 Task: Create a due date automation trigger when advanced on, on the monday of the week a card is due add content with a description not containing resume at 11:00 AM.
Action: Mouse moved to (964, 276)
Screenshot: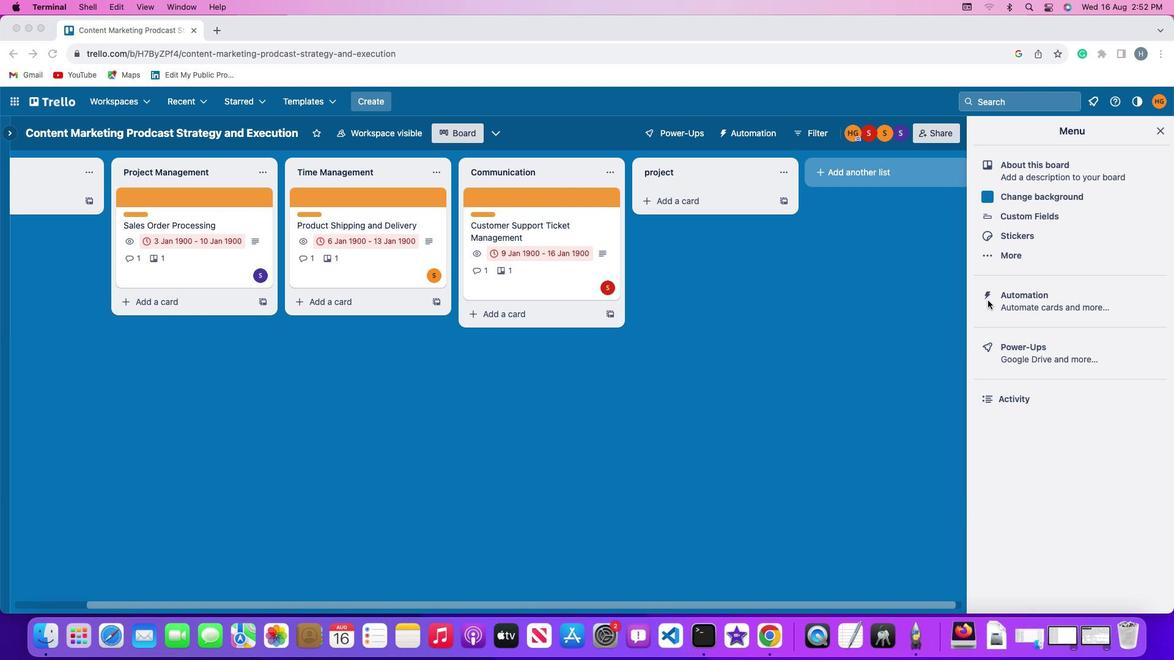 
Action: Mouse pressed left at (964, 276)
Screenshot: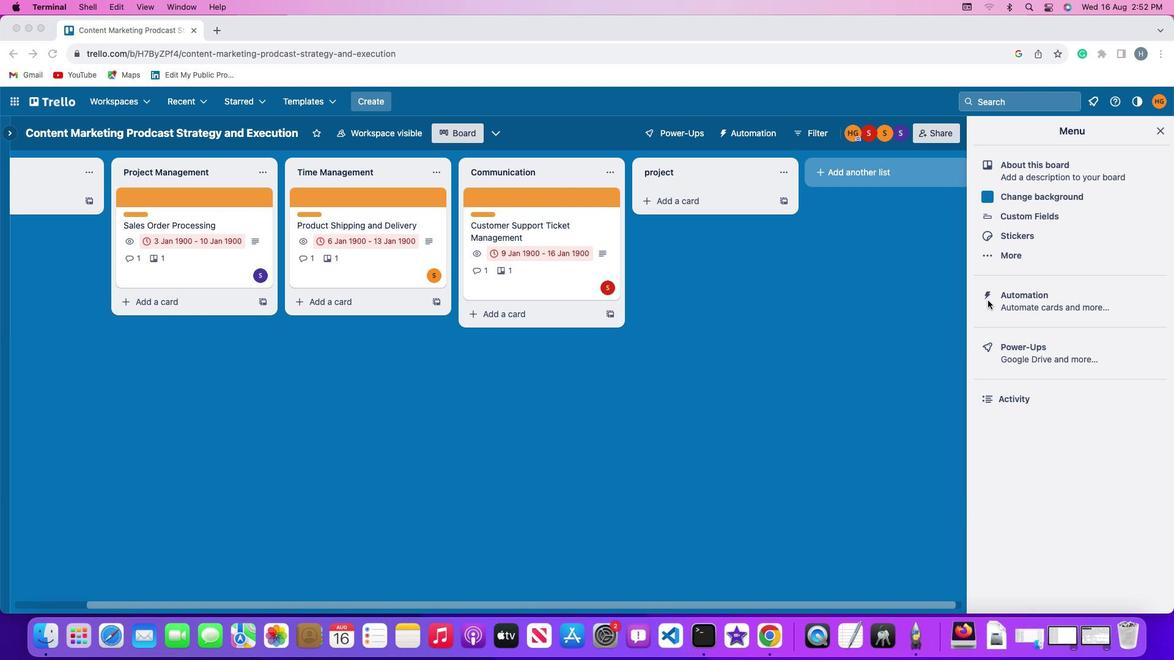 
Action: Mouse moved to (964, 276)
Screenshot: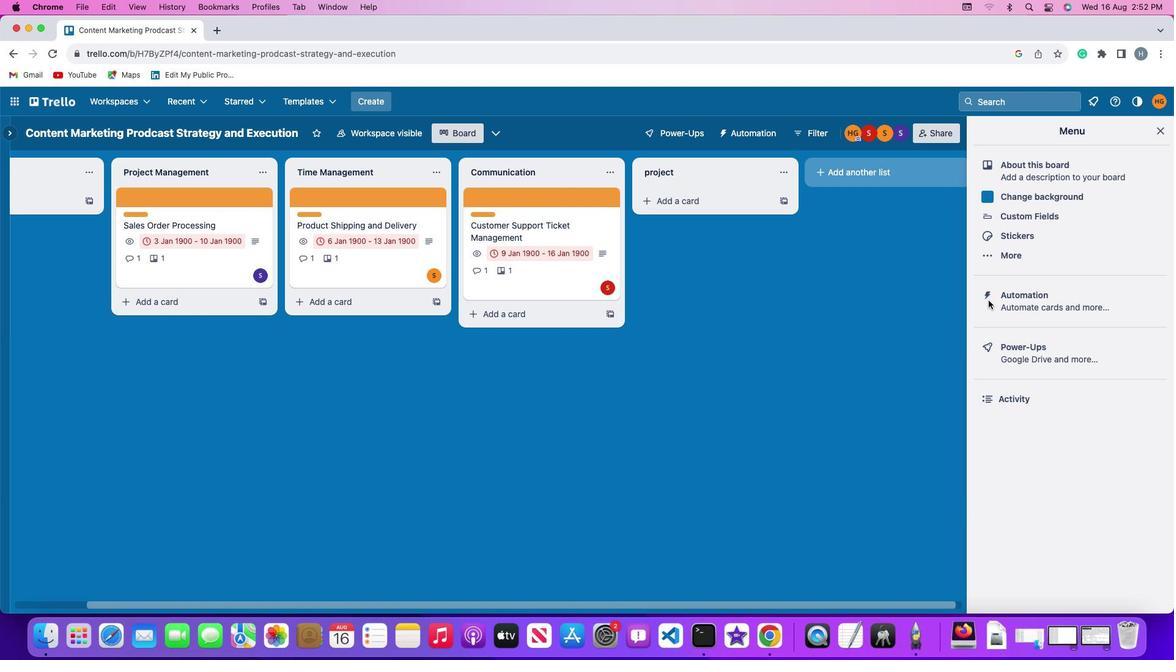 
Action: Mouse pressed left at (964, 276)
Screenshot: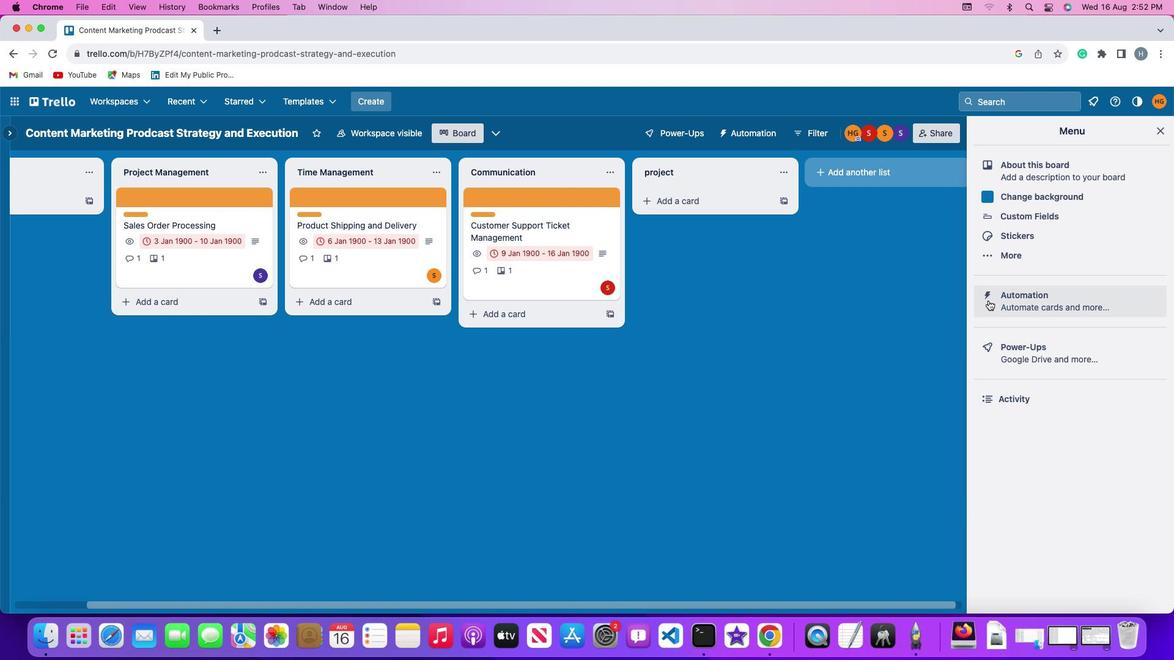 
Action: Mouse moved to (63, 266)
Screenshot: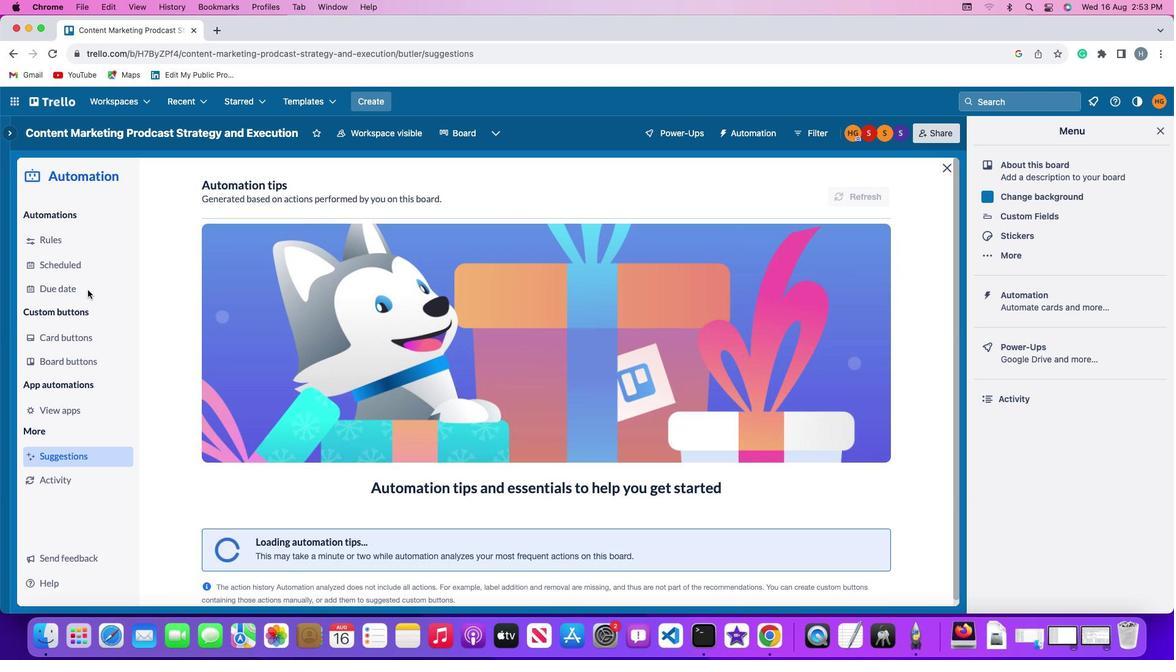 
Action: Mouse pressed left at (63, 266)
Screenshot: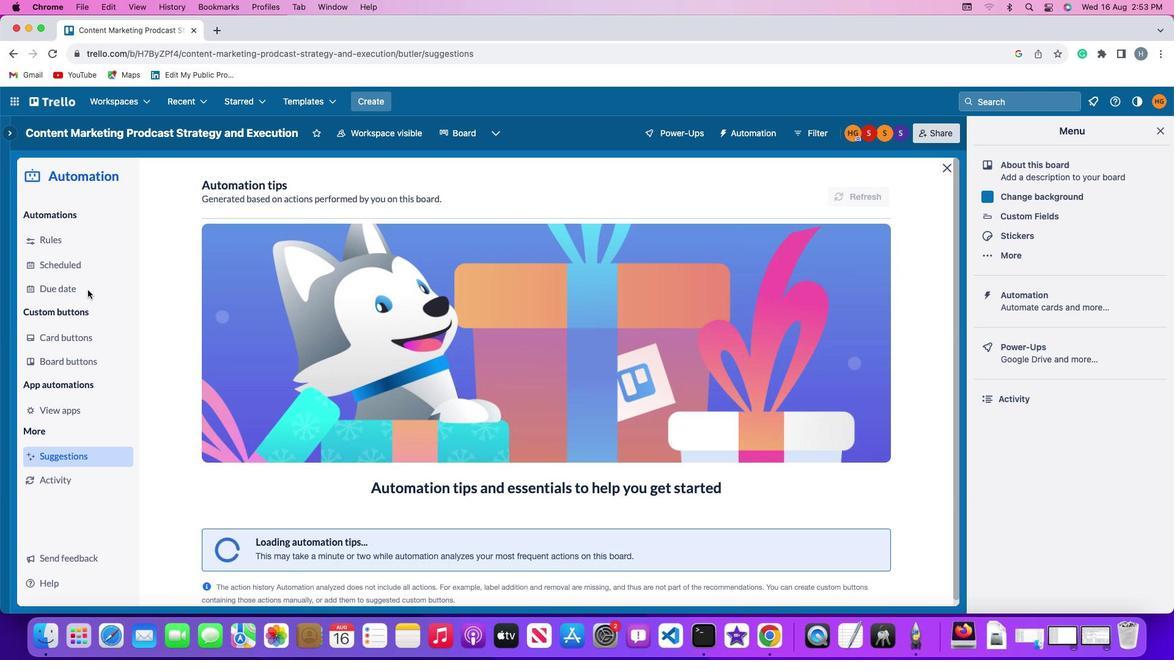 
Action: Mouse moved to (773, 163)
Screenshot: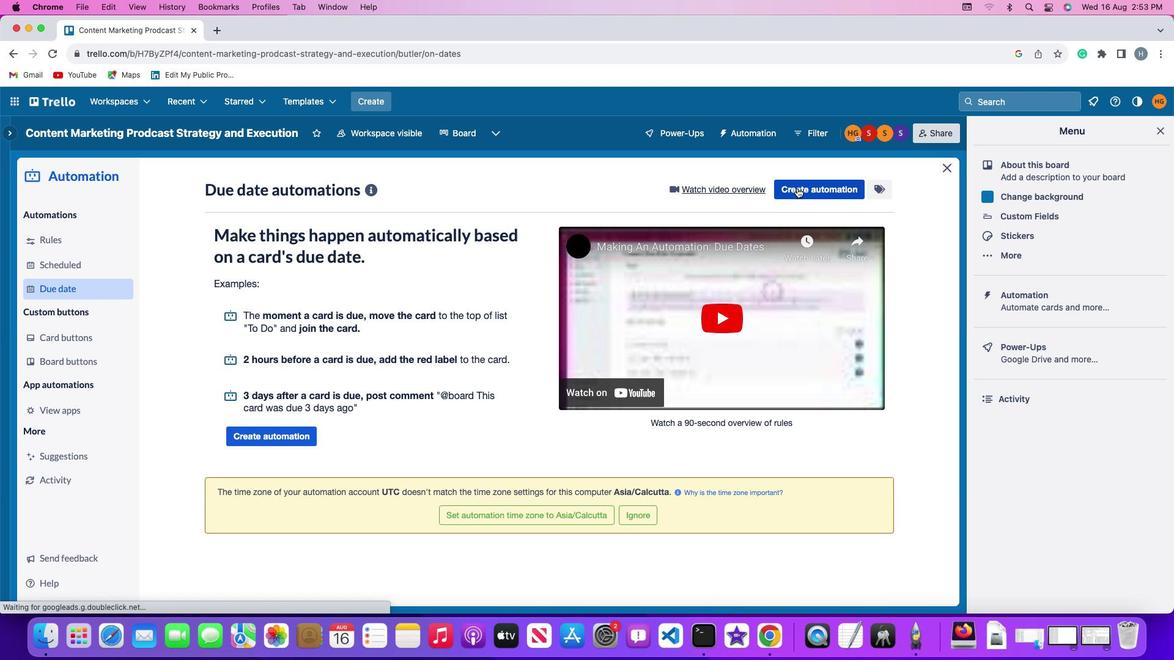 
Action: Mouse pressed left at (773, 163)
Screenshot: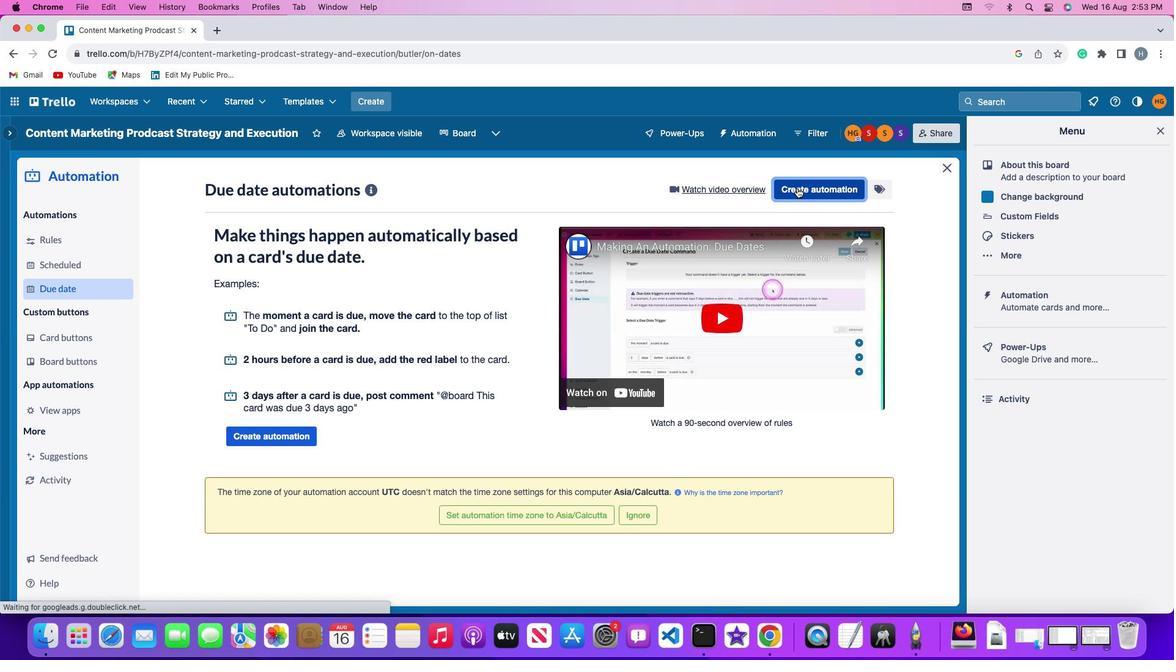 
Action: Mouse moved to (253, 280)
Screenshot: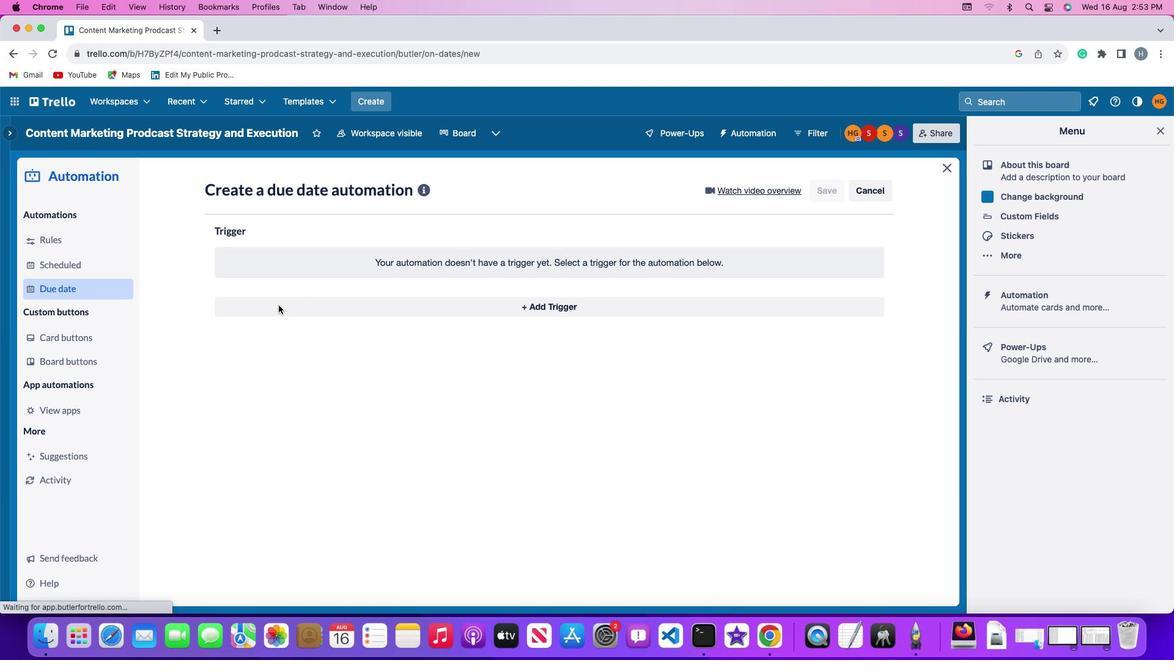 
Action: Mouse pressed left at (253, 280)
Screenshot: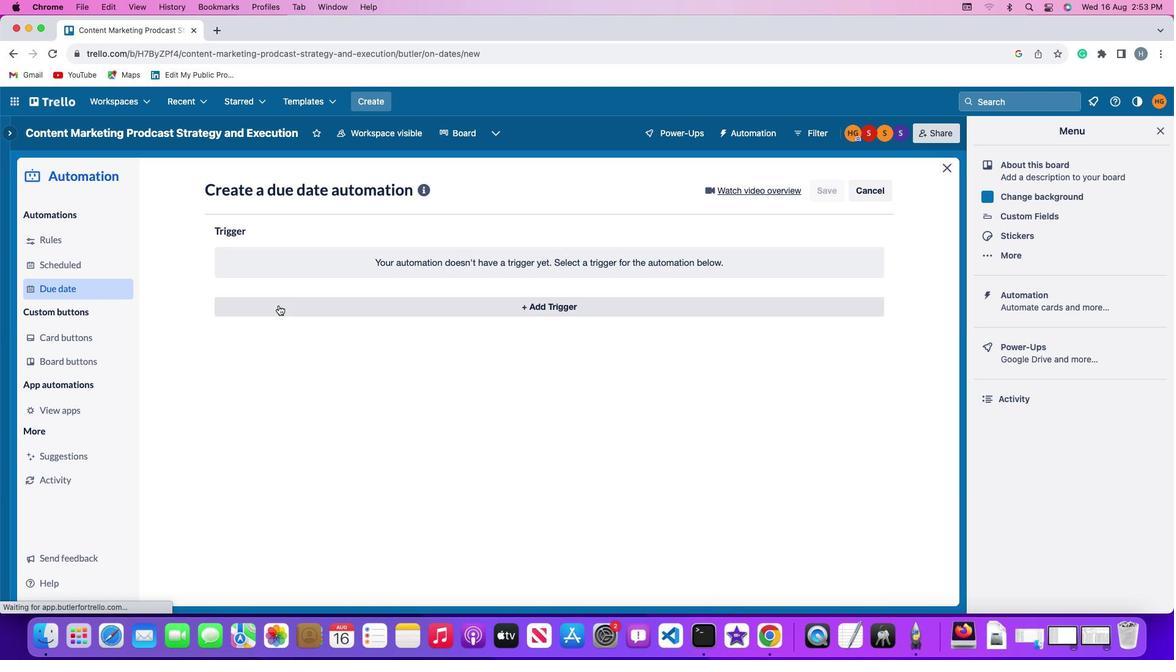 
Action: Mouse moved to (241, 508)
Screenshot: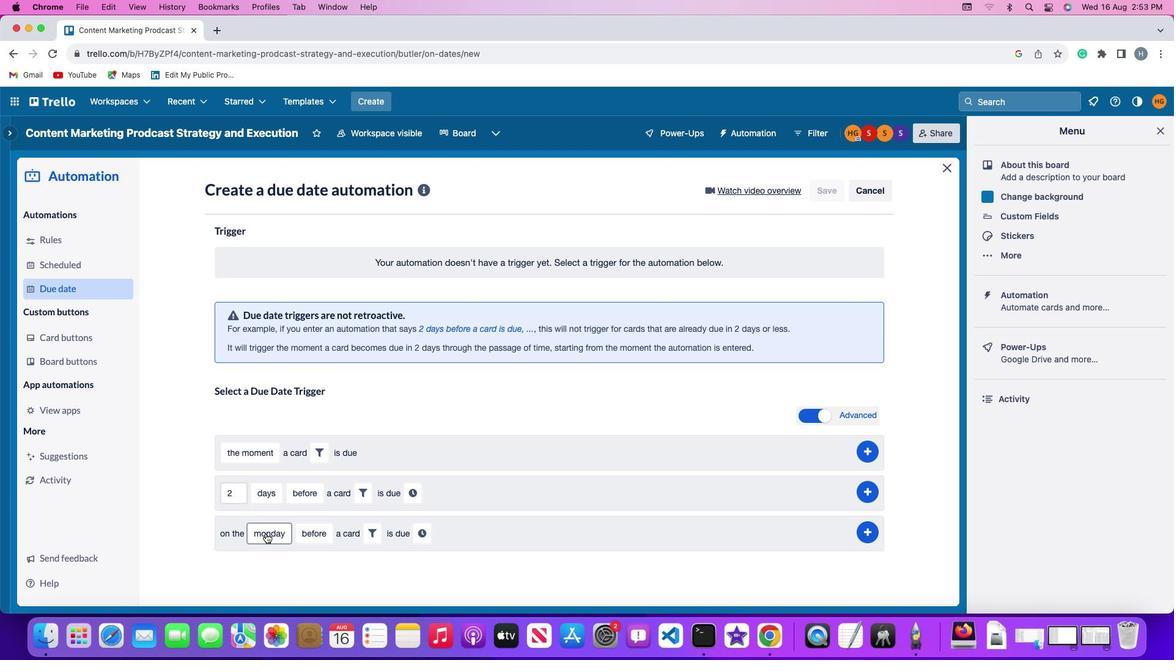 
Action: Mouse pressed left at (241, 508)
Screenshot: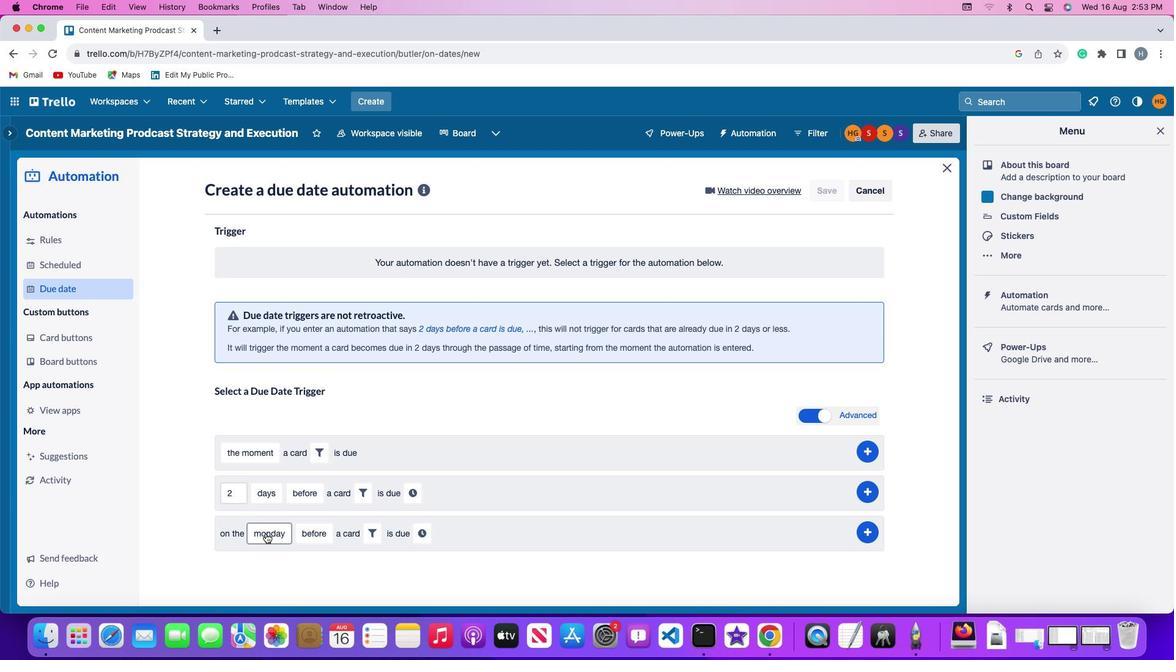 
Action: Mouse moved to (264, 345)
Screenshot: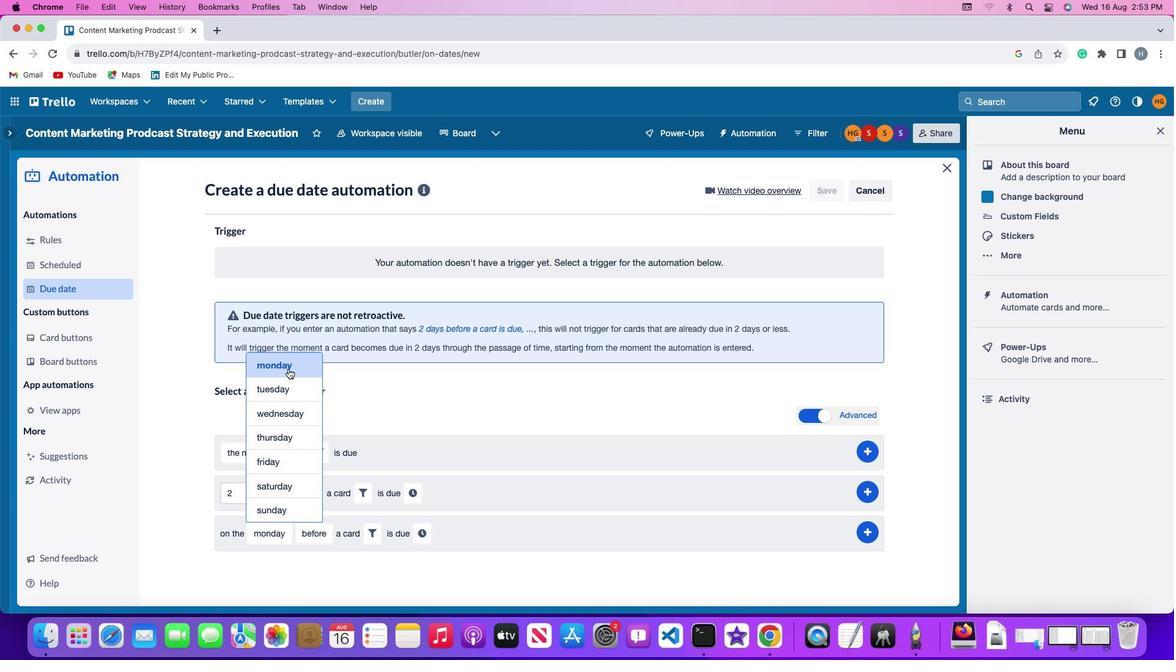 
Action: Mouse pressed left at (264, 345)
Screenshot: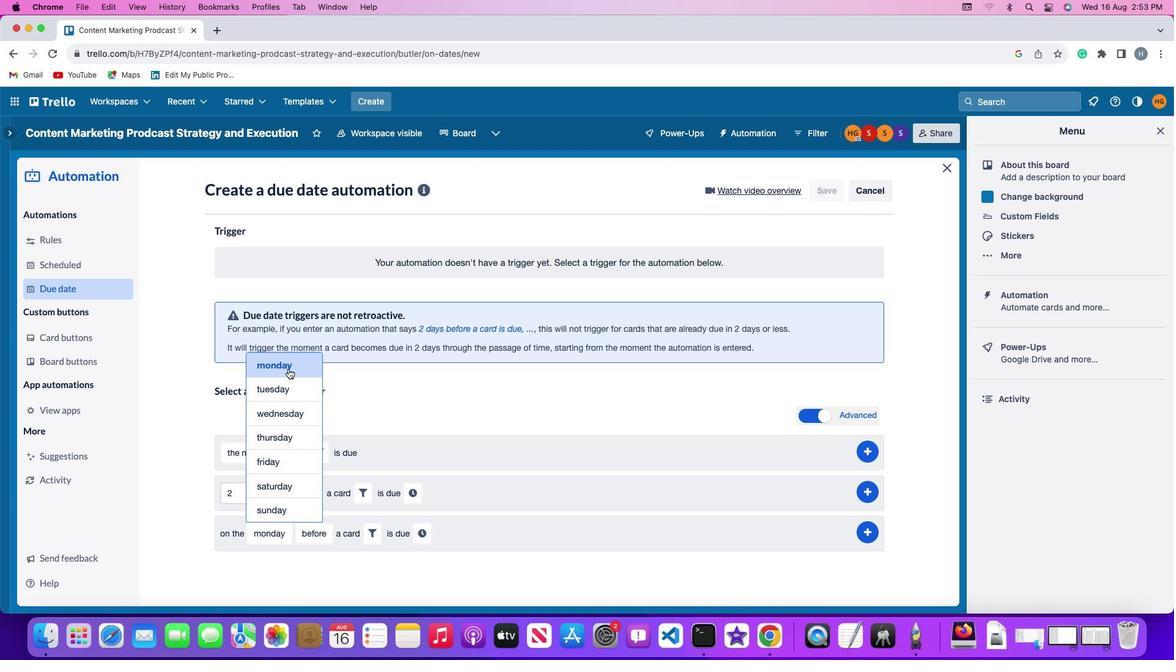 
Action: Mouse moved to (287, 506)
Screenshot: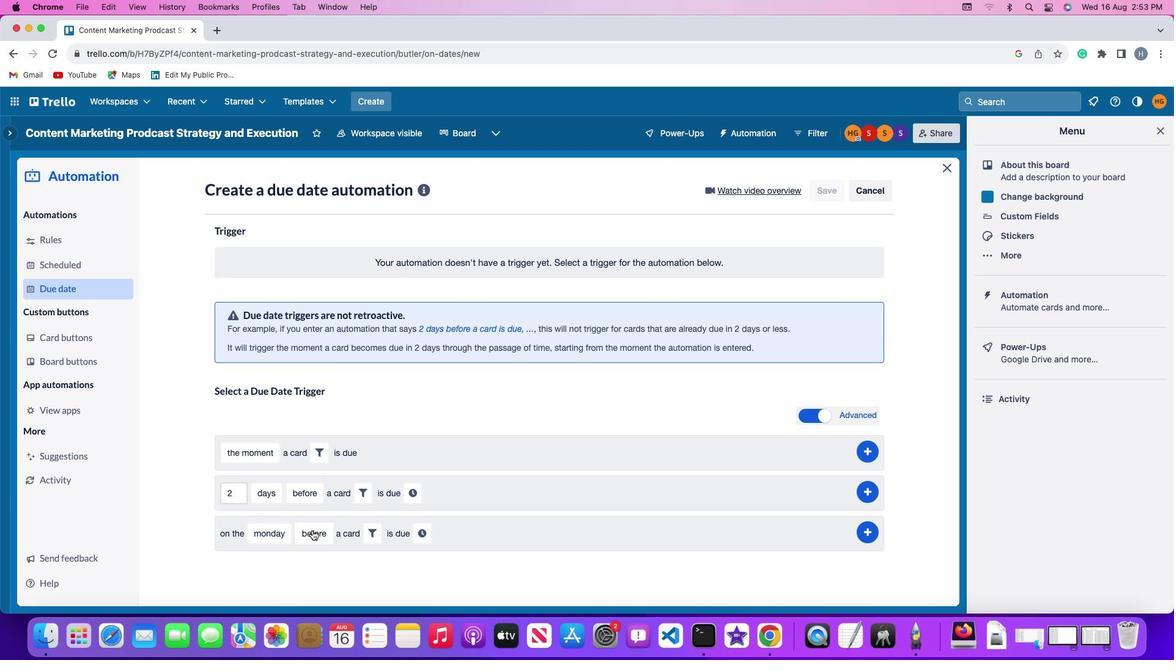 
Action: Mouse pressed left at (287, 506)
Screenshot: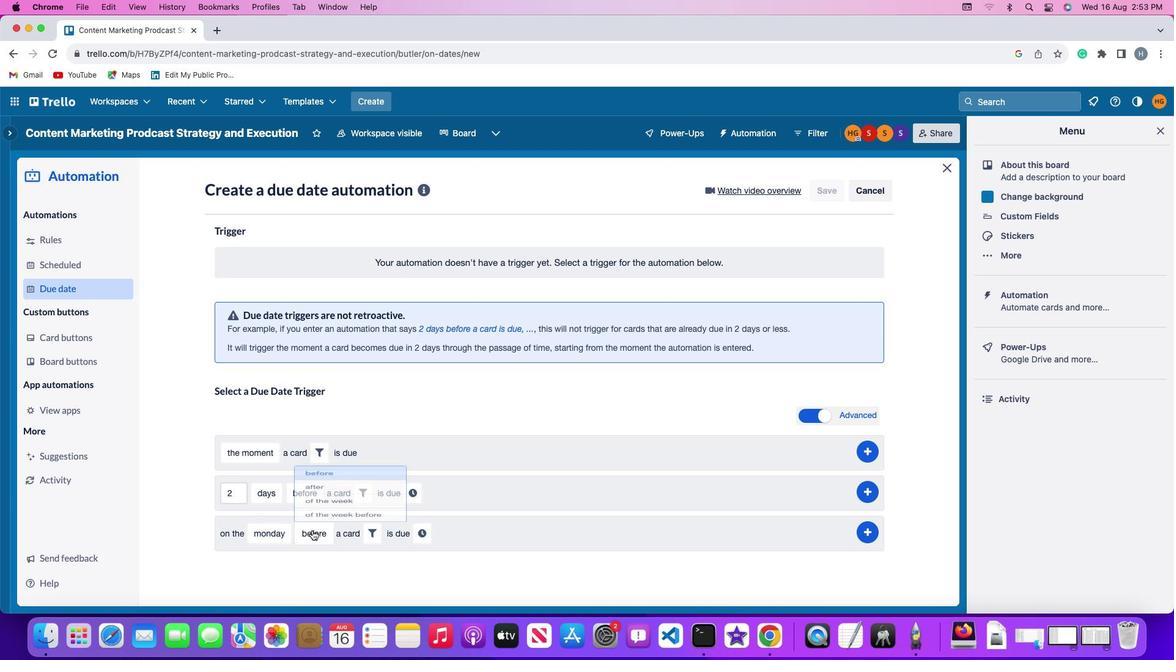 
Action: Mouse moved to (307, 457)
Screenshot: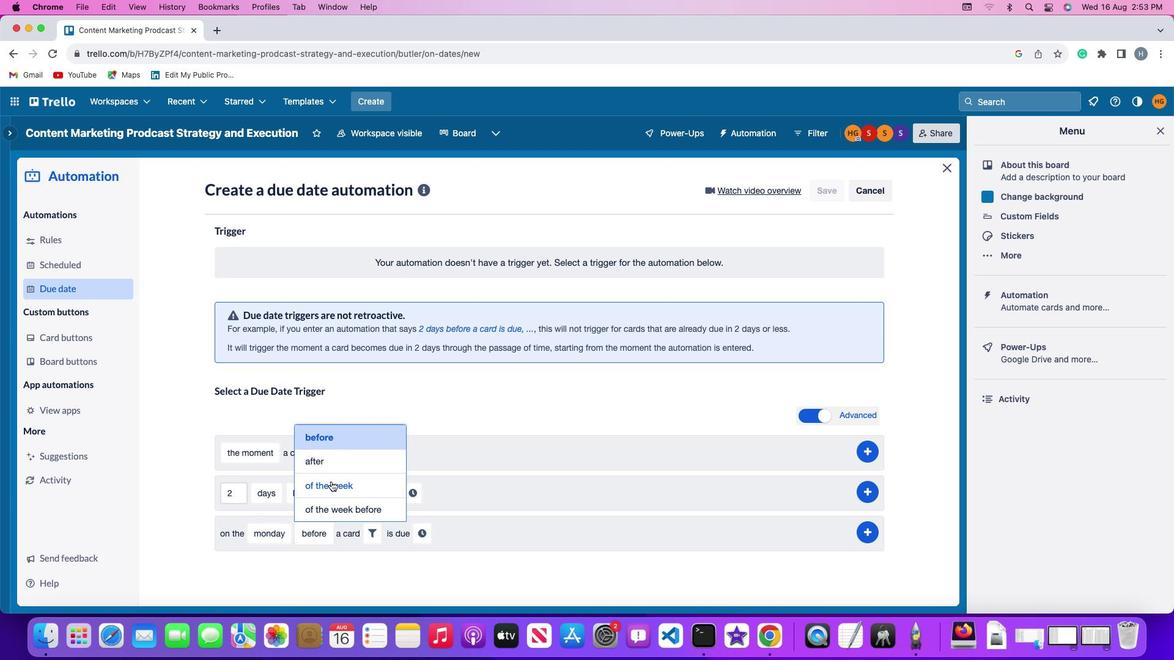 
Action: Mouse pressed left at (307, 457)
Screenshot: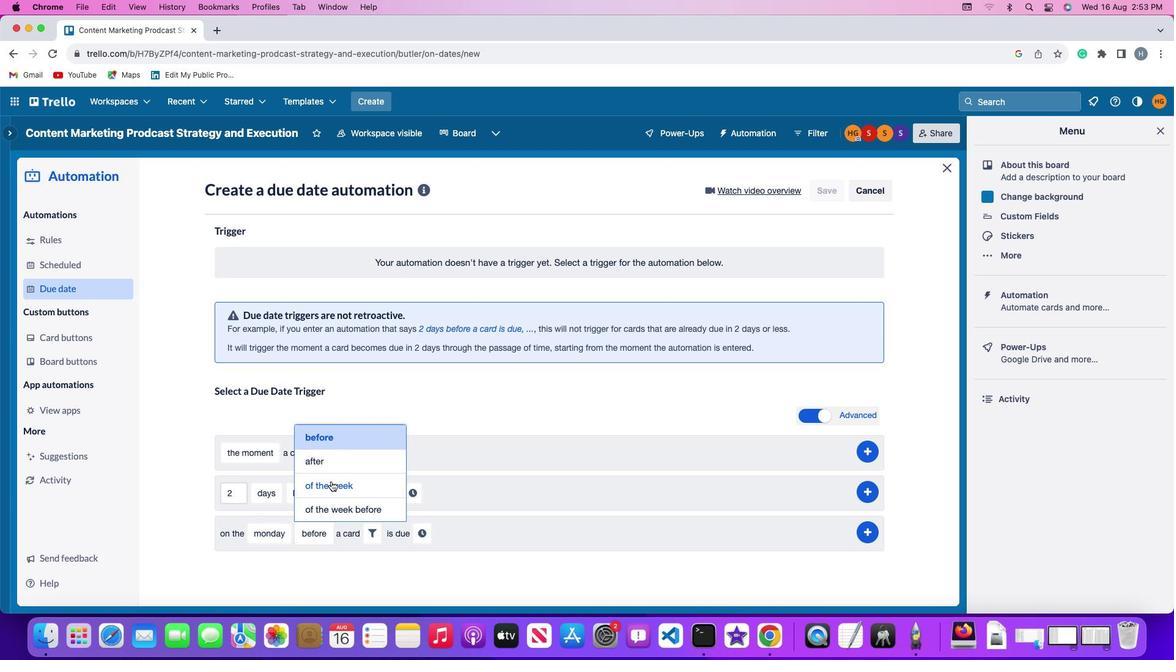 
Action: Mouse moved to (376, 504)
Screenshot: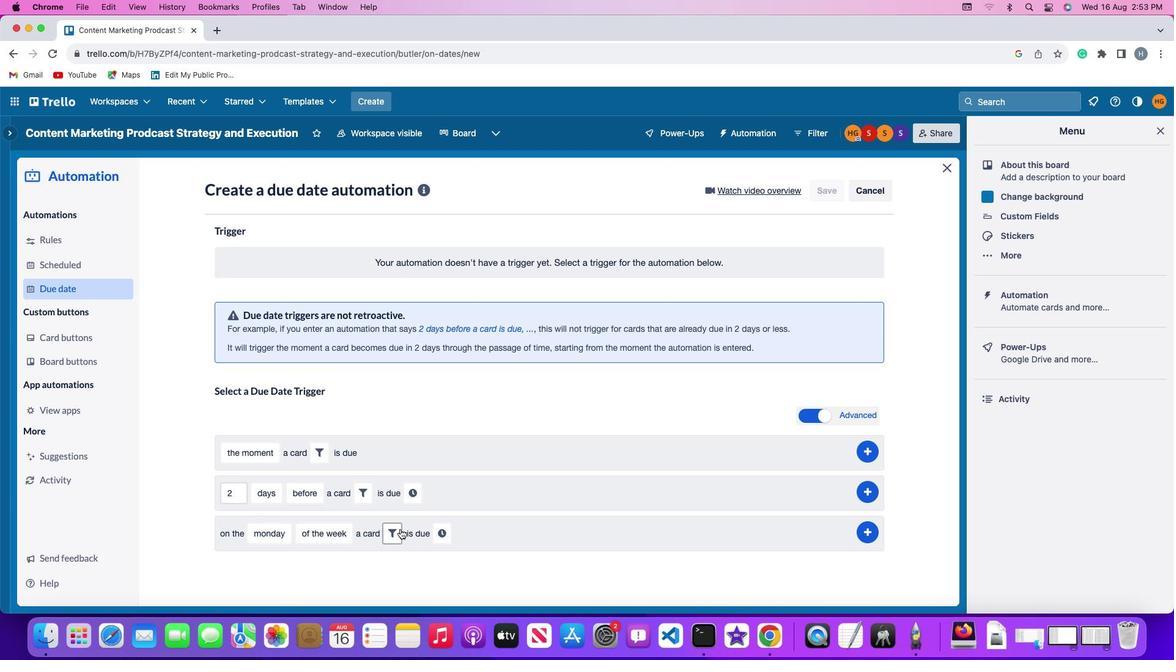 
Action: Mouse pressed left at (376, 504)
Screenshot: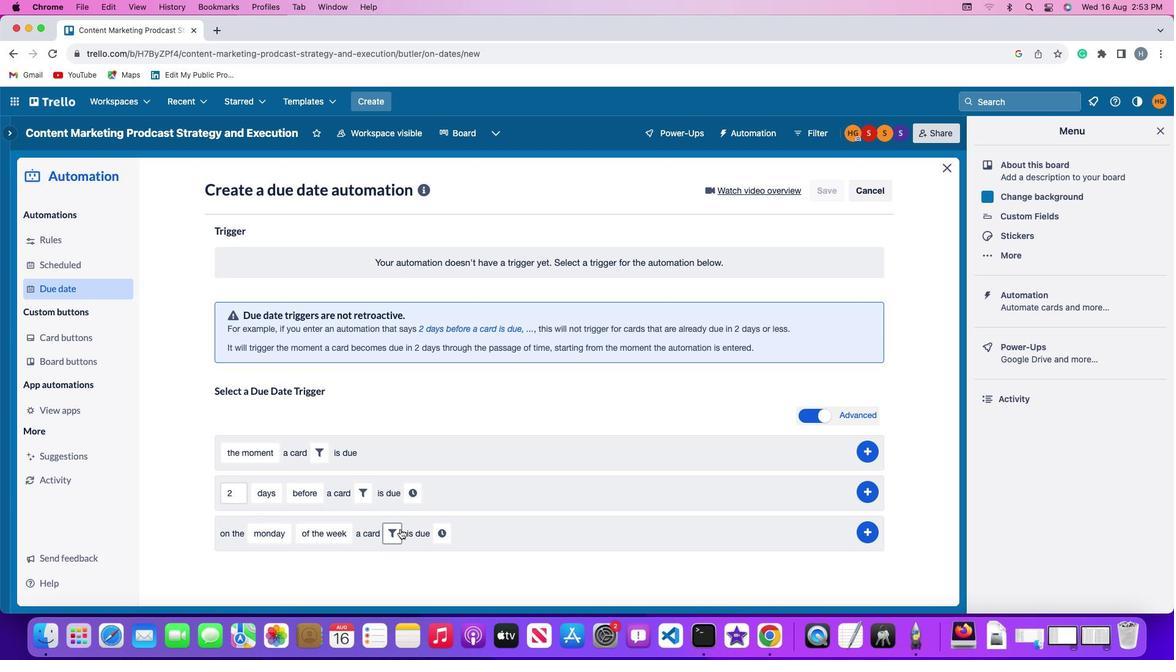 
Action: Mouse moved to (525, 548)
Screenshot: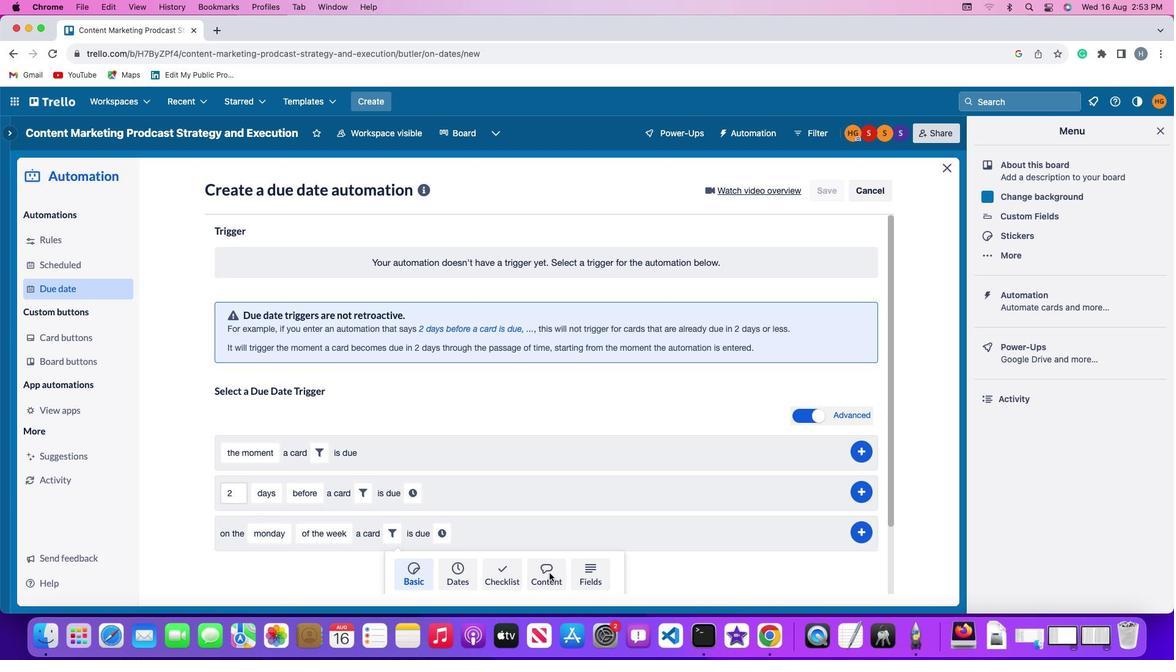
Action: Mouse pressed left at (525, 548)
Screenshot: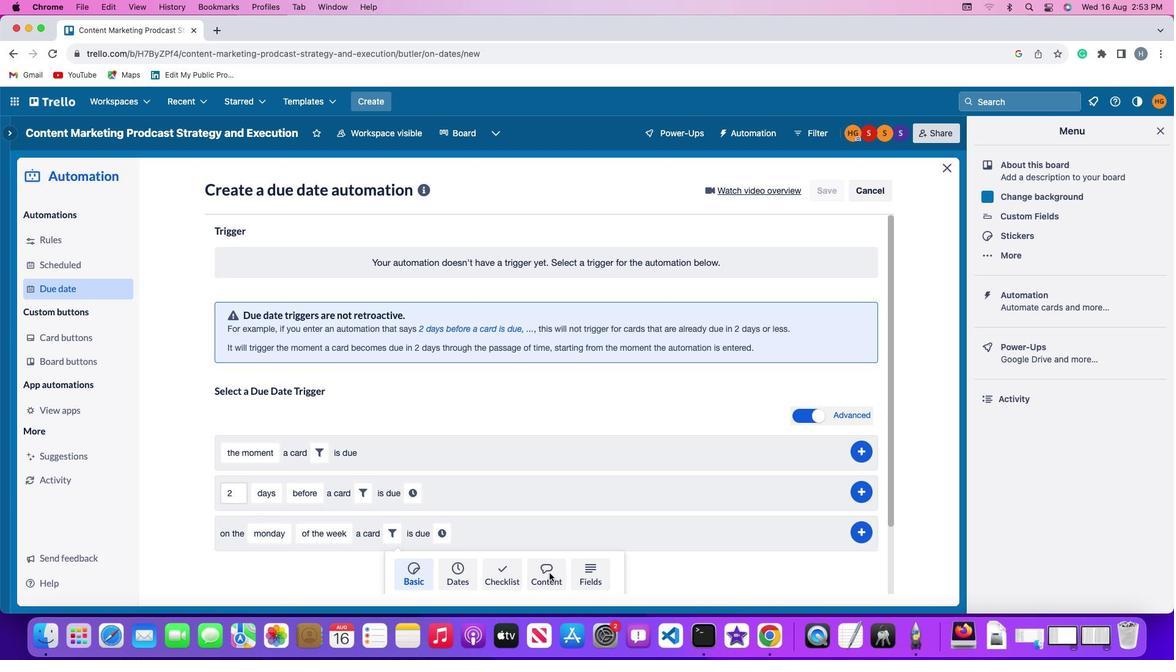 
Action: Mouse moved to (327, 540)
Screenshot: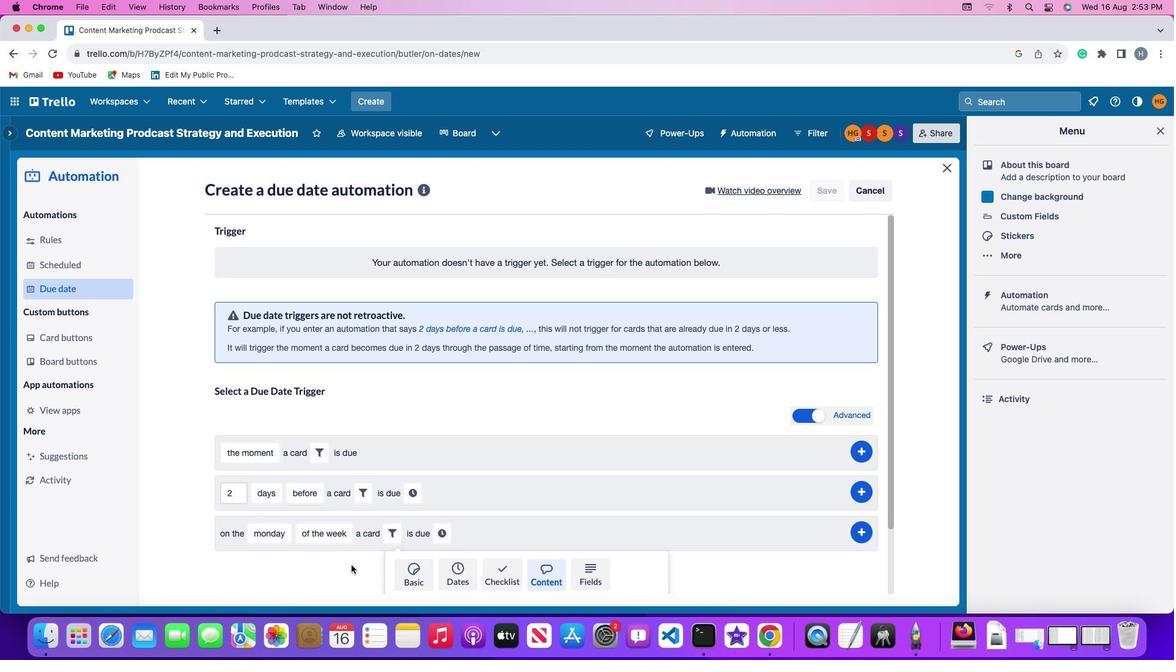 
Action: Mouse scrolled (327, 540) with delta (-23, -24)
Screenshot: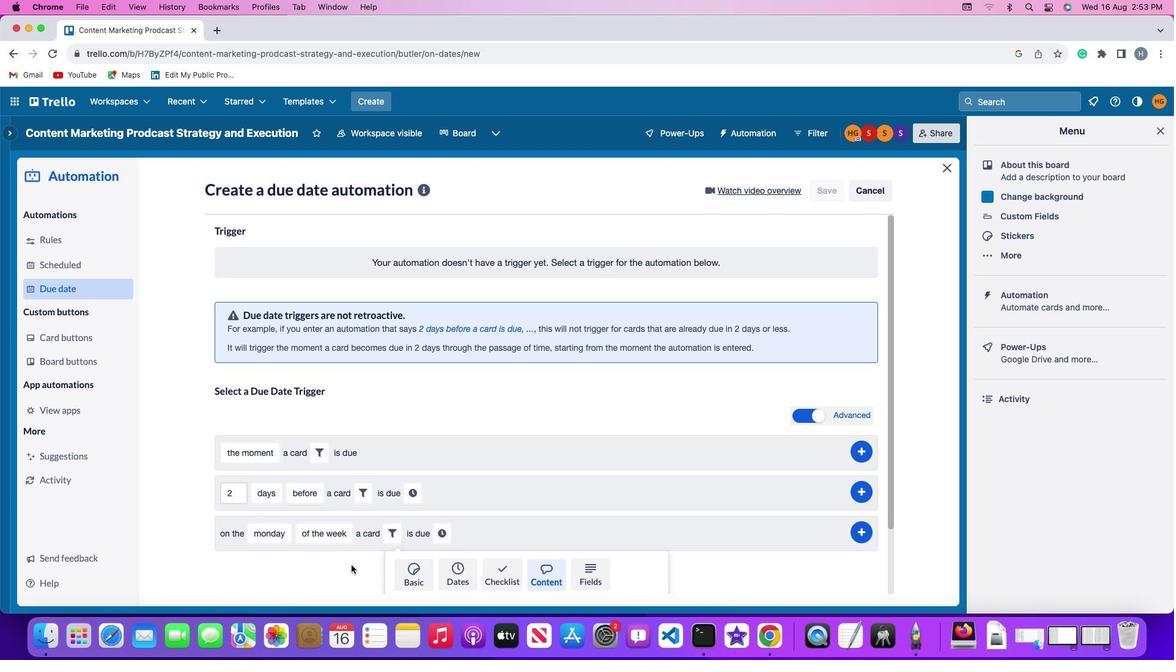 
Action: Mouse moved to (327, 540)
Screenshot: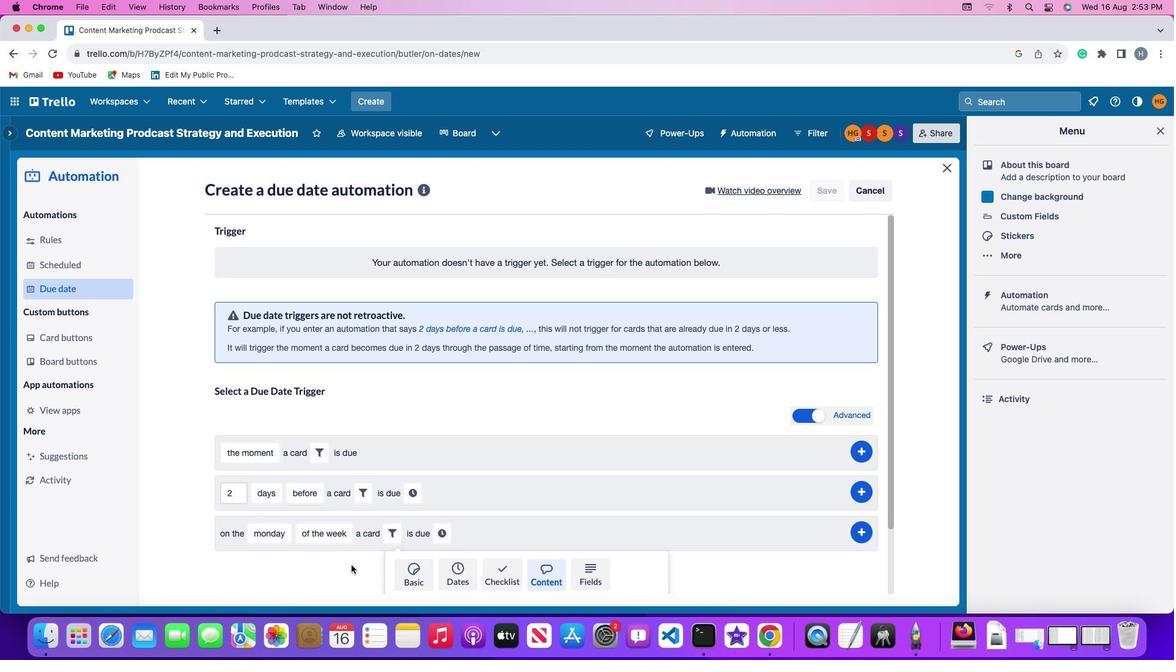 
Action: Mouse scrolled (327, 540) with delta (-23, -24)
Screenshot: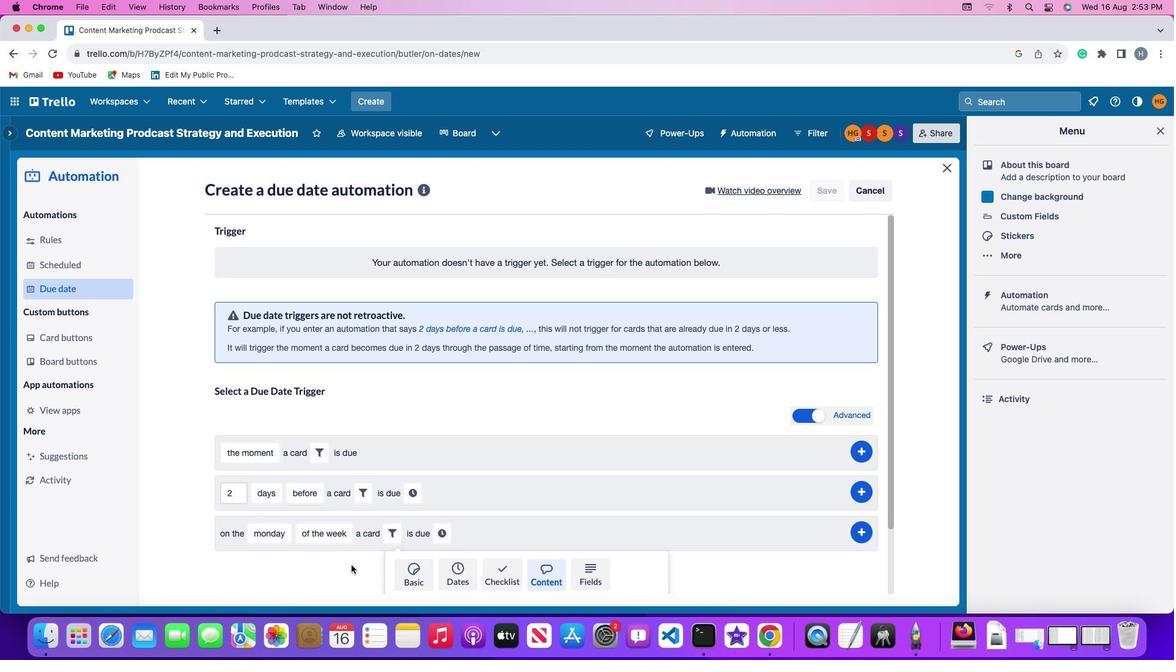 
Action: Mouse scrolled (327, 540) with delta (-23, -25)
Screenshot: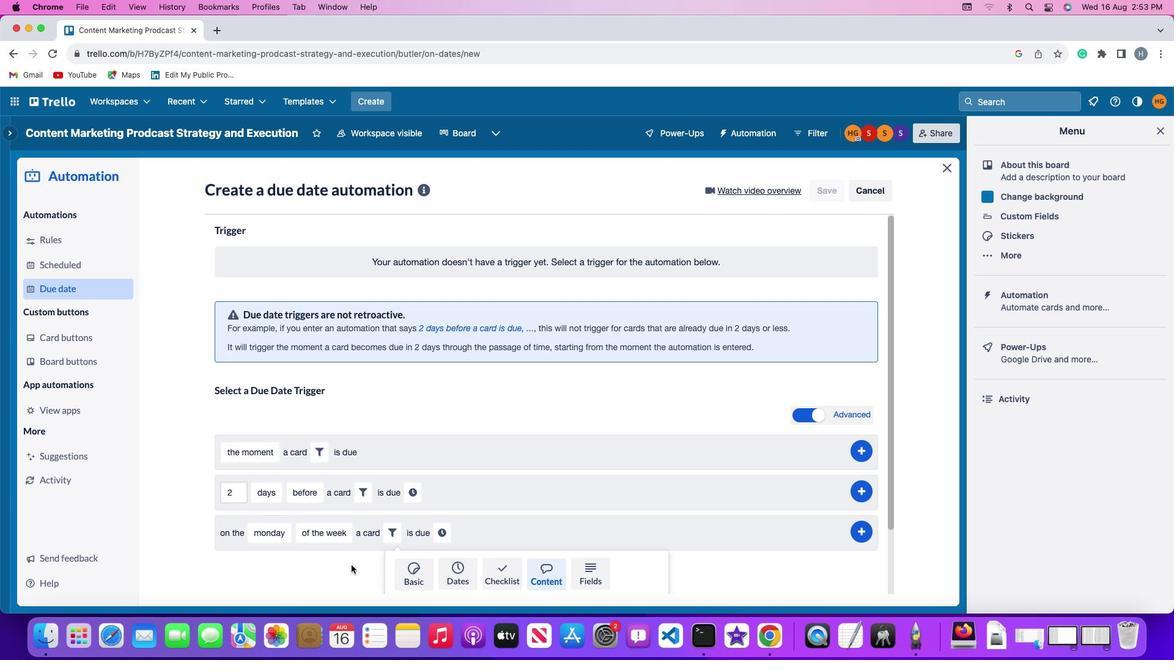 
Action: Mouse scrolled (327, 540) with delta (-23, -26)
Screenshot: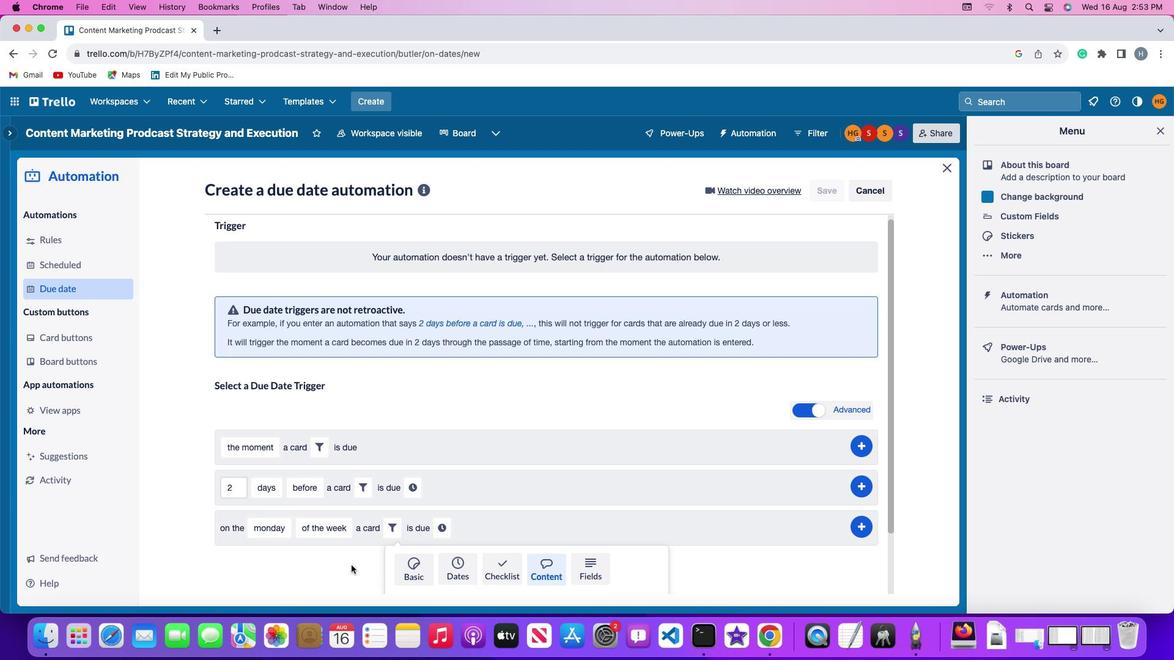 
Action: Mouse moved to (326, 540)
Screenshot: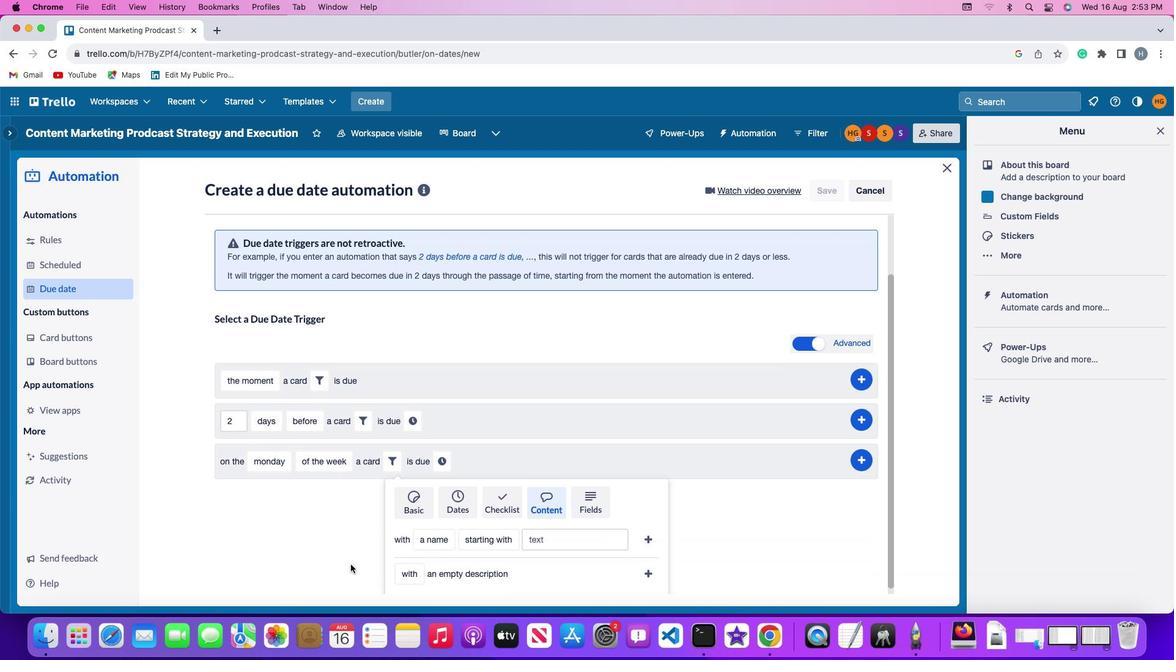 
Action: Mouse scrolled (326, 540) with delta (-23, -24)
Screenshot: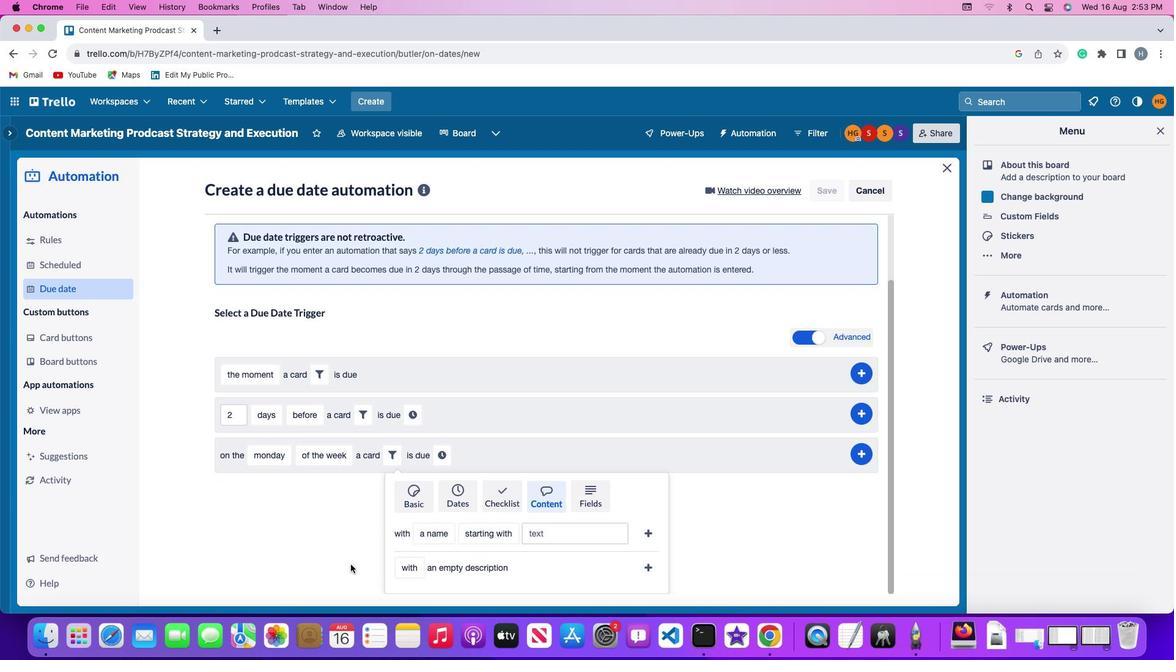 
Action: Mouse moved to (407, 508)
Screenshot: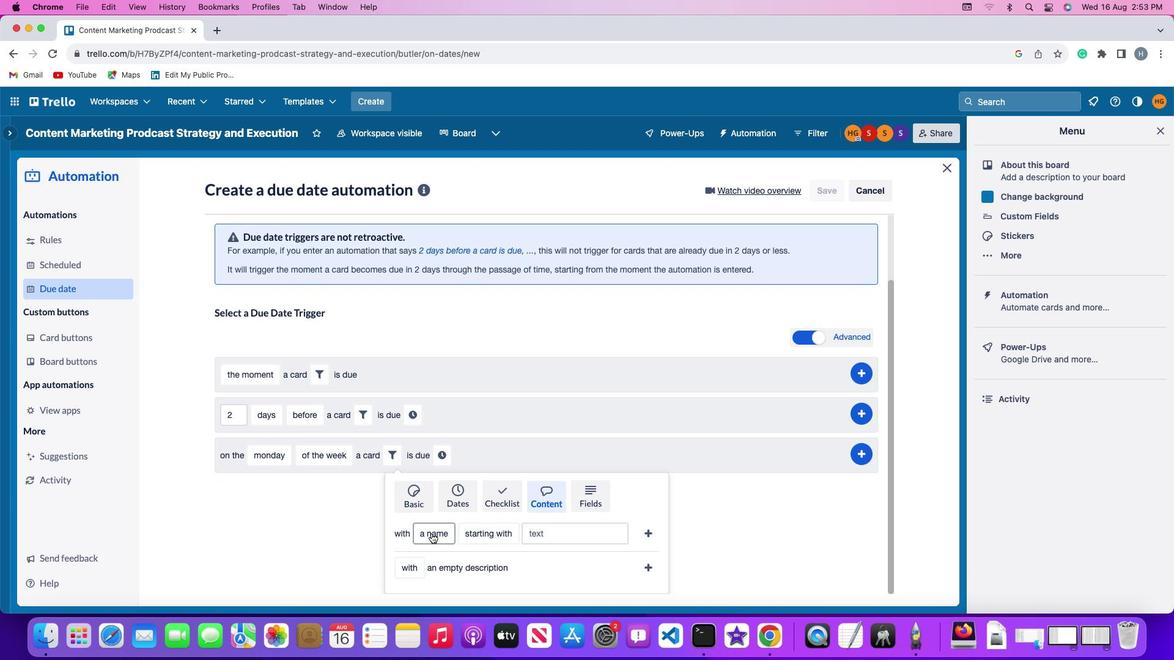 
Action: Mouse pressed left at (407, 508)
Screenshot: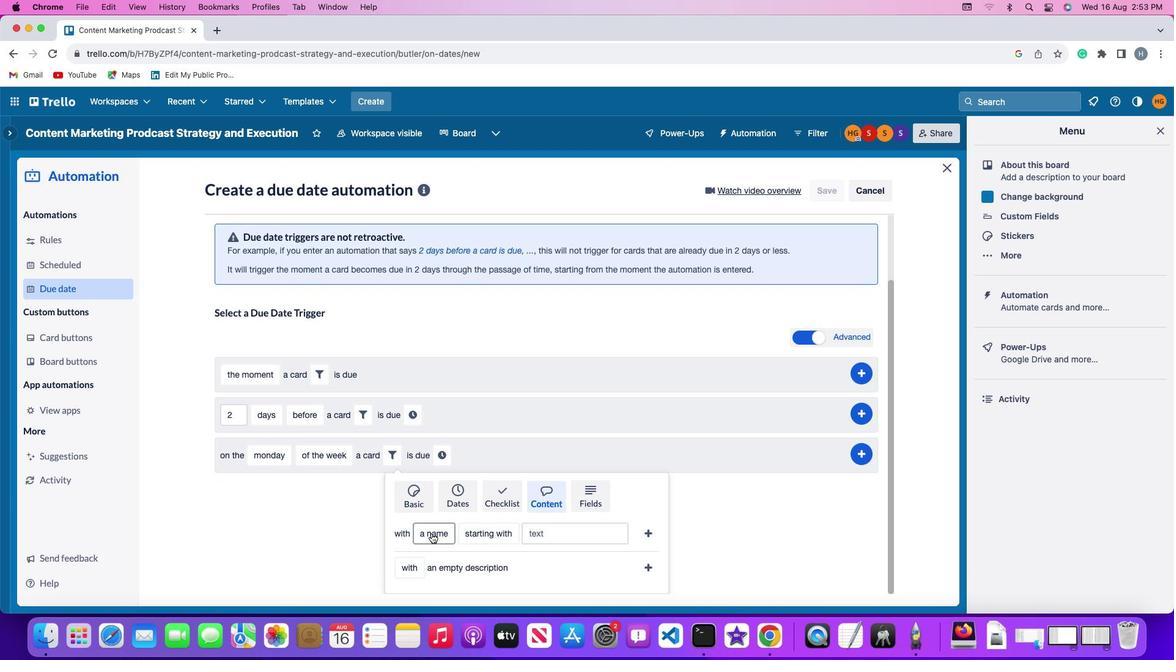 
Action: Mouse moved to (421, 463)
Screenshot: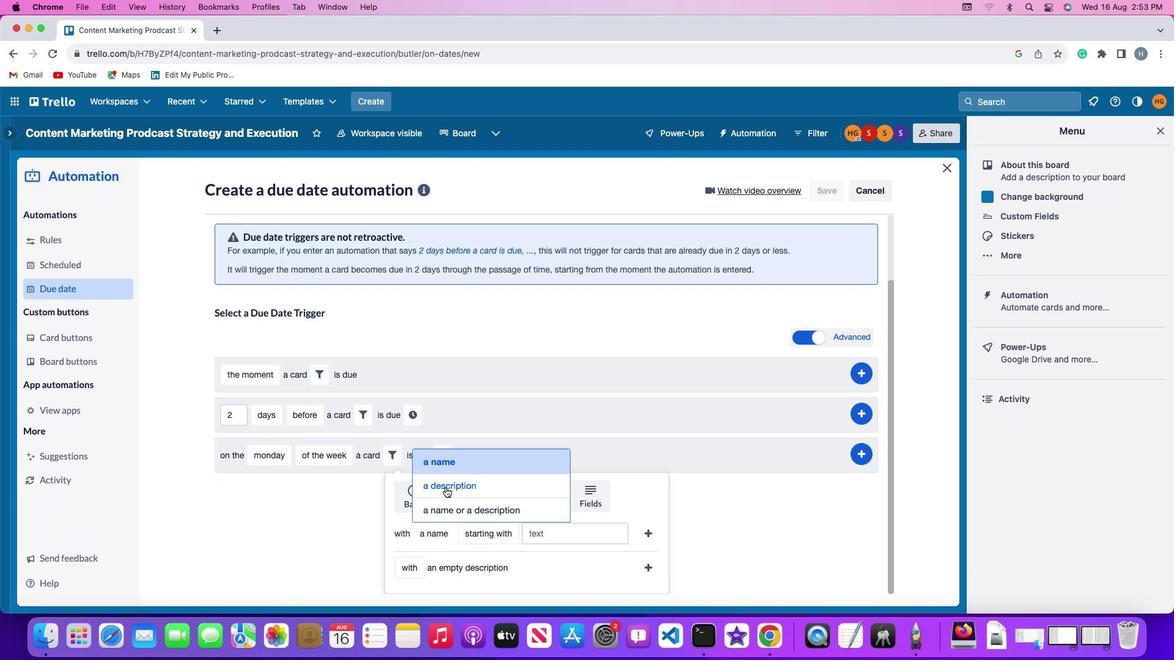 
Action: Mouse pressed left at (421, 463)
Screenshot: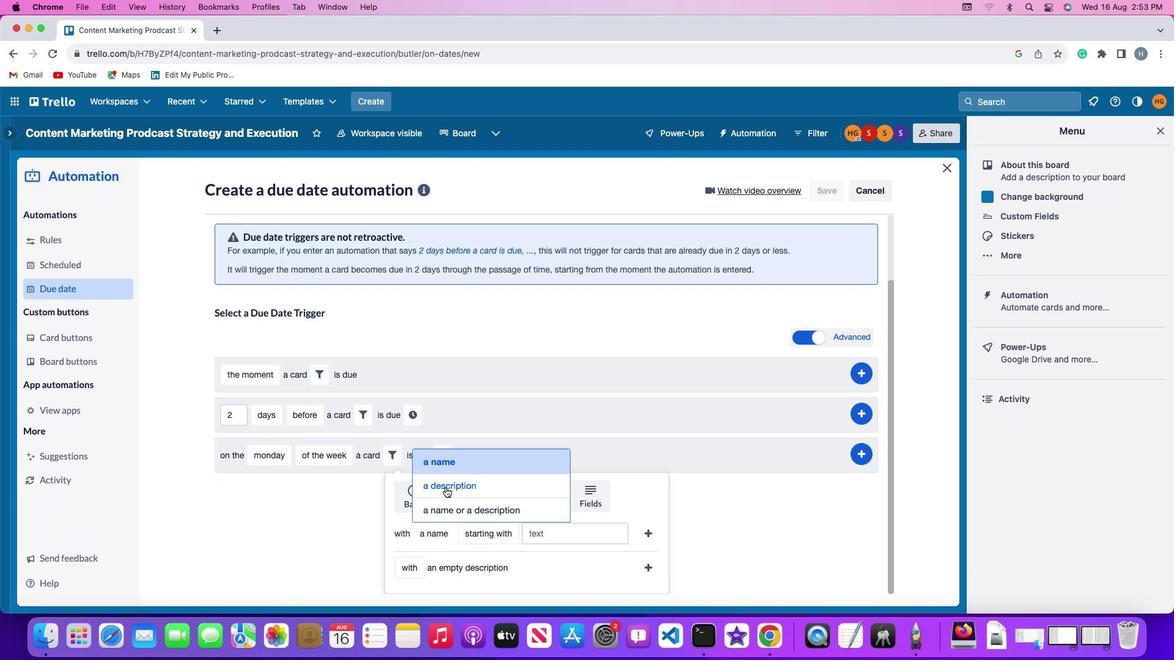 
Action: Mouse moved to (489, 507)
Screenshot: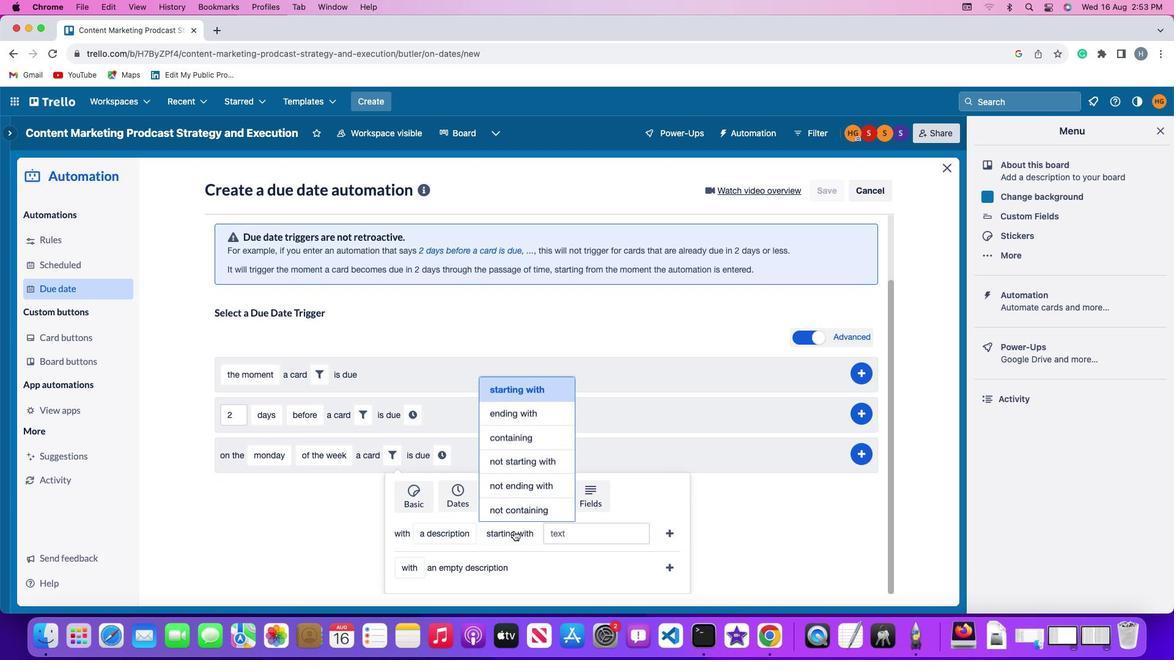 
Action: Mouse pressed left at (489, 507)
Screenshot: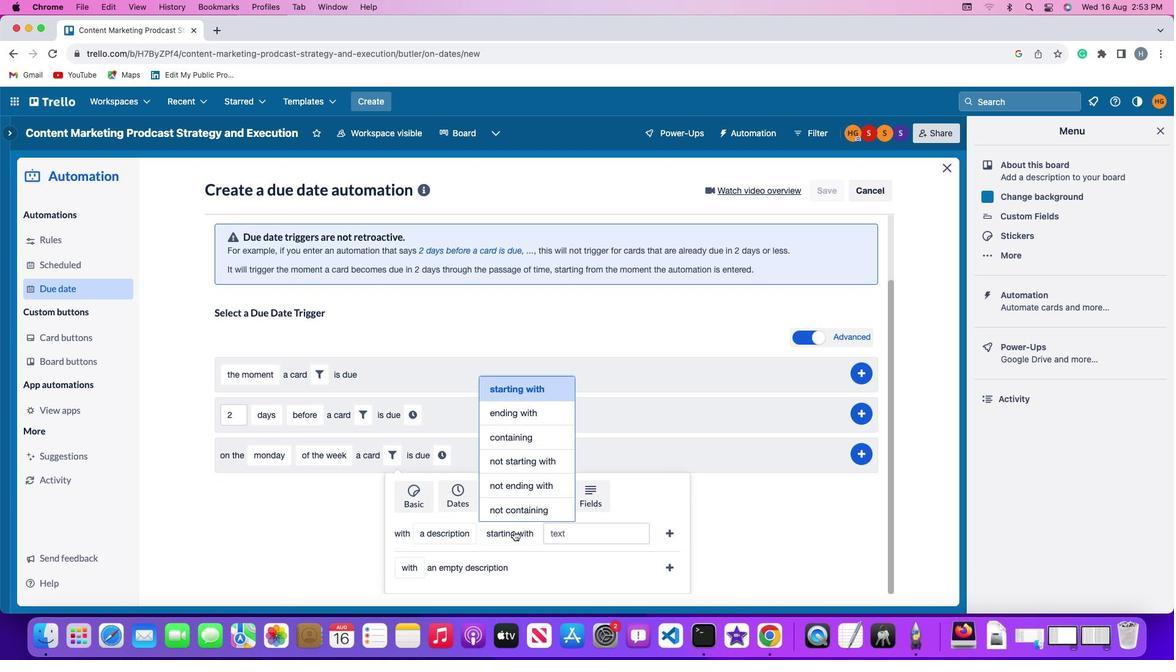 
Action: Mouse moved to (488, 480)
Screenshot: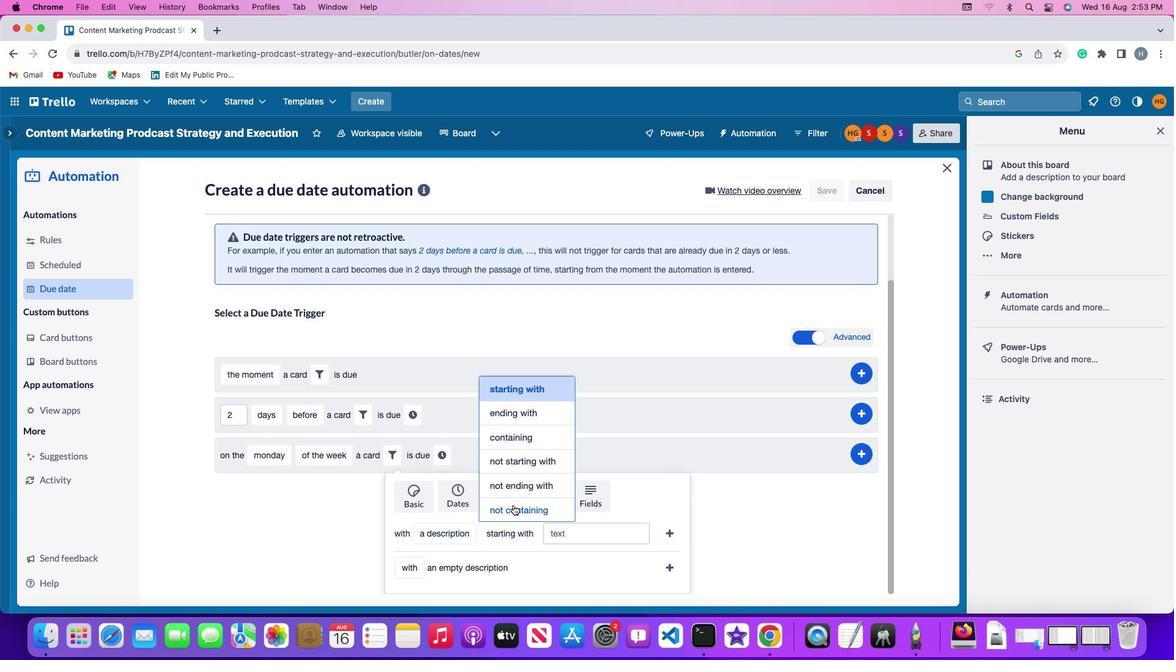 
Action: Mouse pressed left at (488, 480)
Screenshot: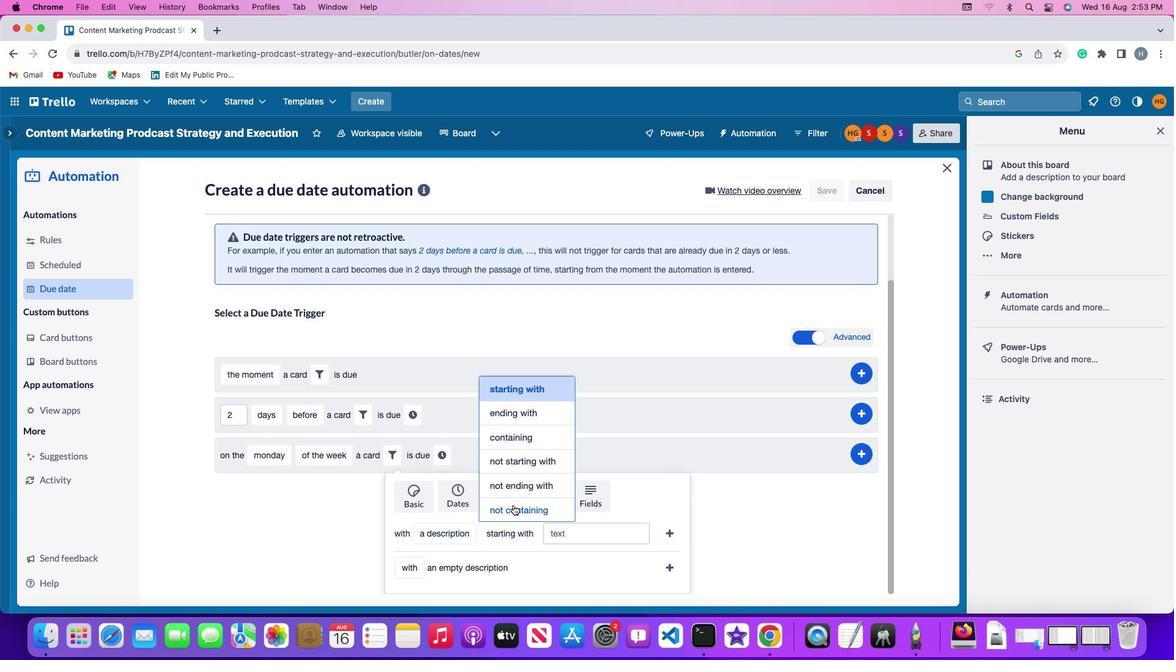 
Action: Mouse moved to (561, 508)
Screenshot: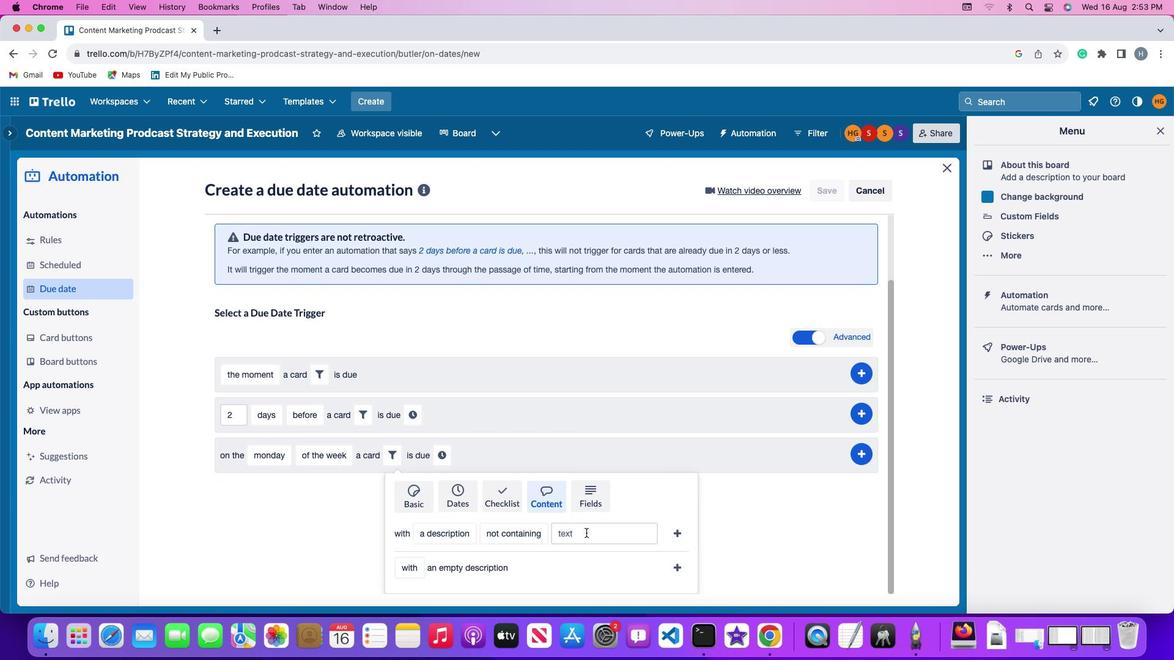 
Action: Mouse pressed left at (561, 508)
Screenshot: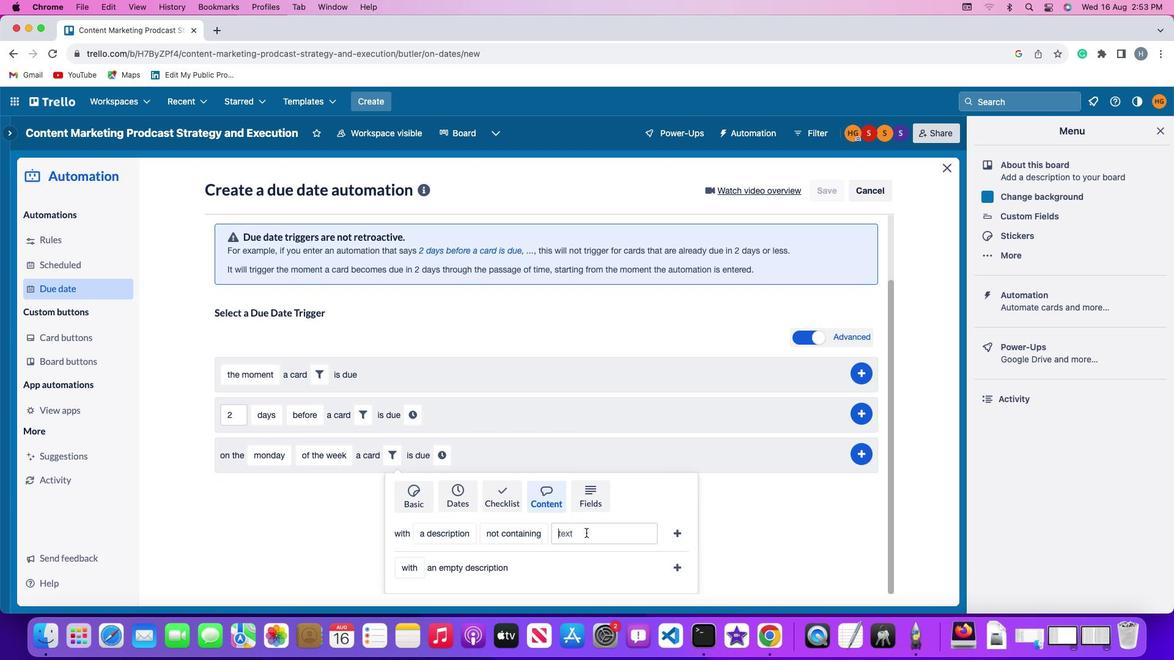 
Action: Mouse moved to (562, 508)
Screenshot: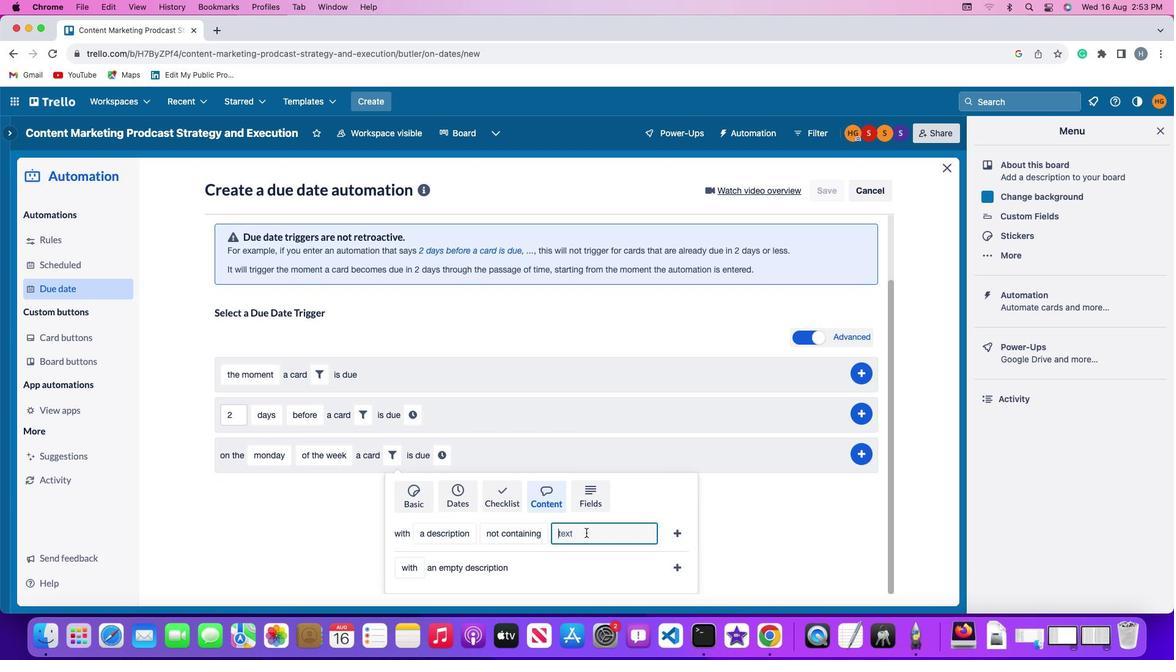 
Action: Key pressed 'r''e''s''u''m''e'
Screenshot: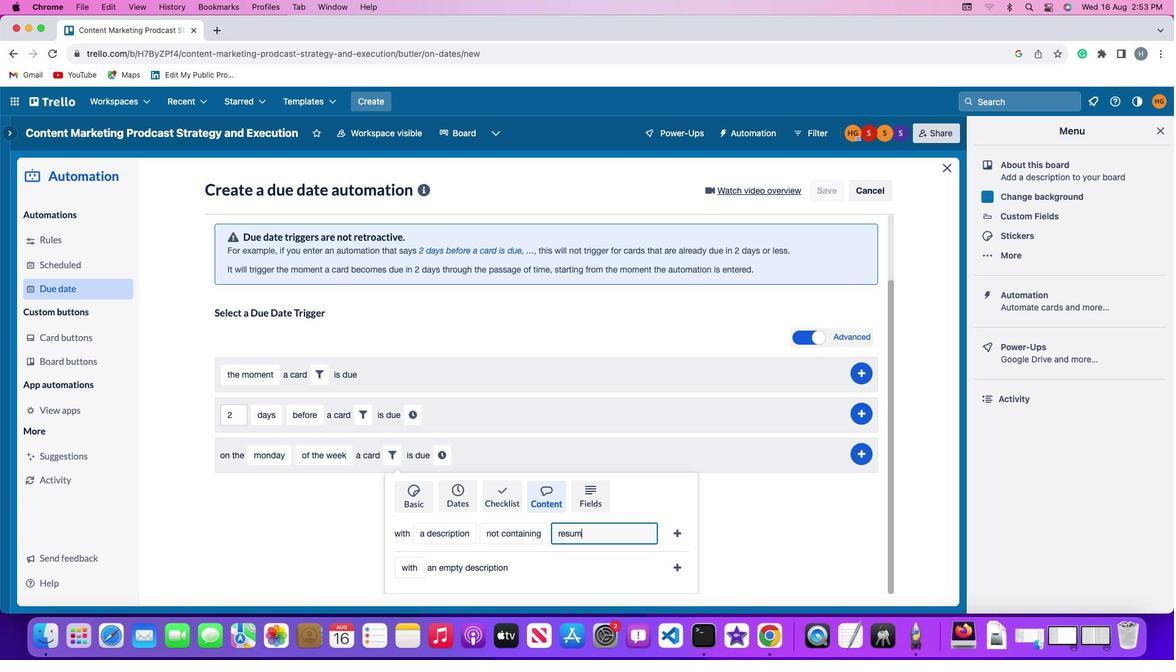 
Action: Mouse moved to (652, 508)
Screenshot: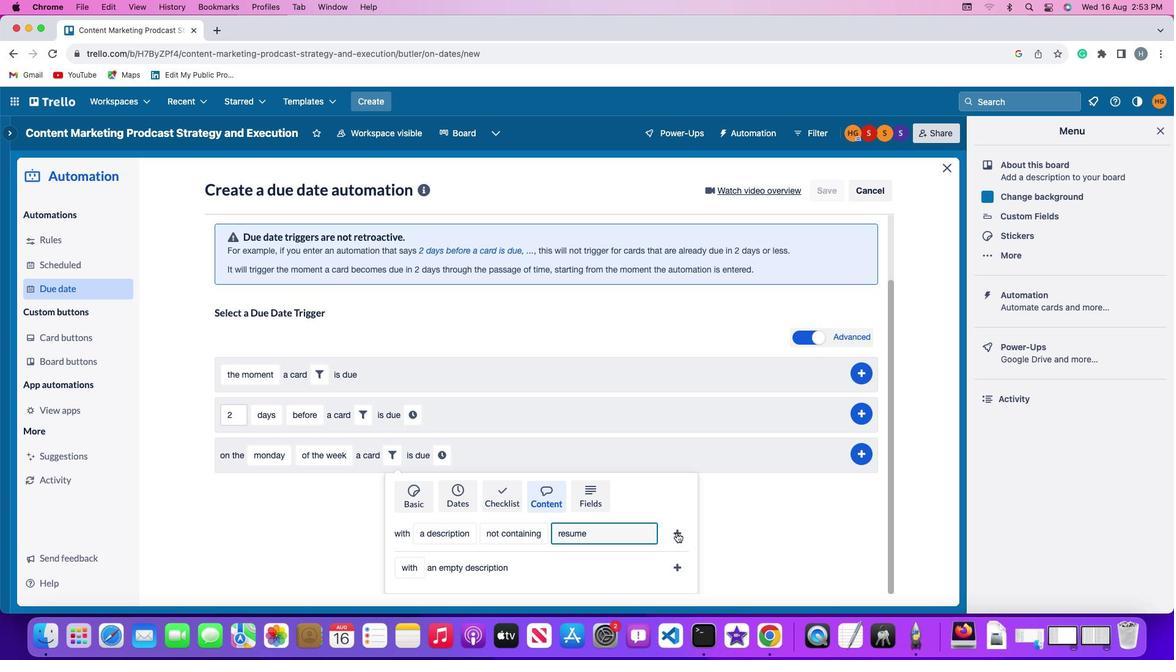 
Action: Mouse pressed left at (652, 508)
Screenshot: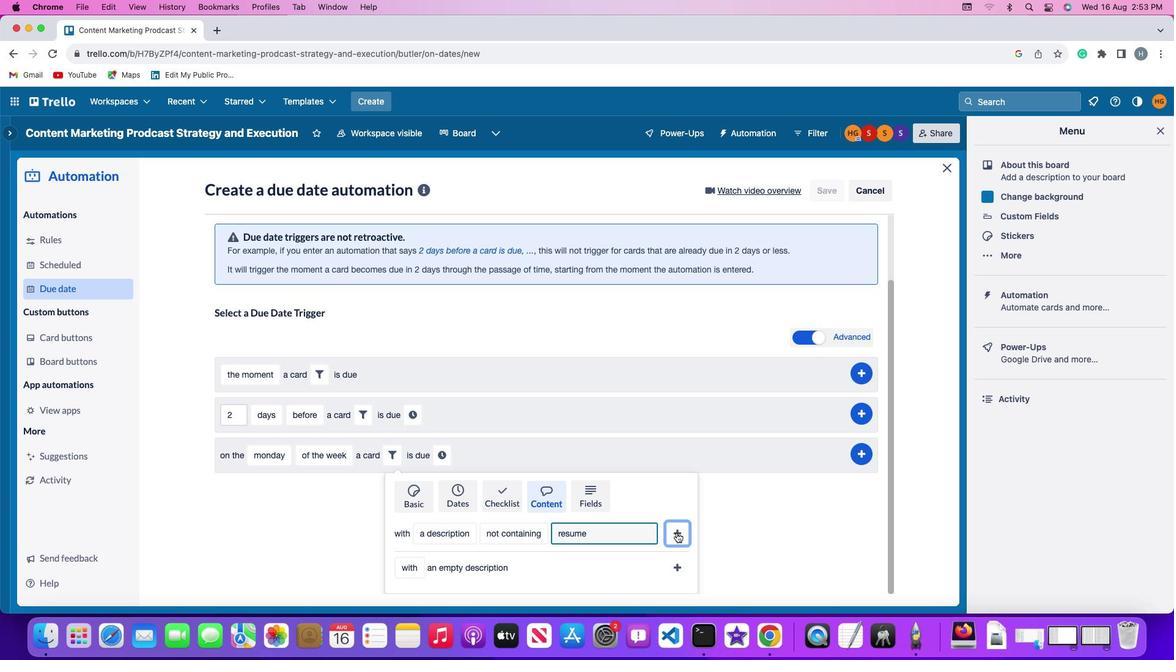 
Action: Mouse moved to (608, 512)
Screenshot: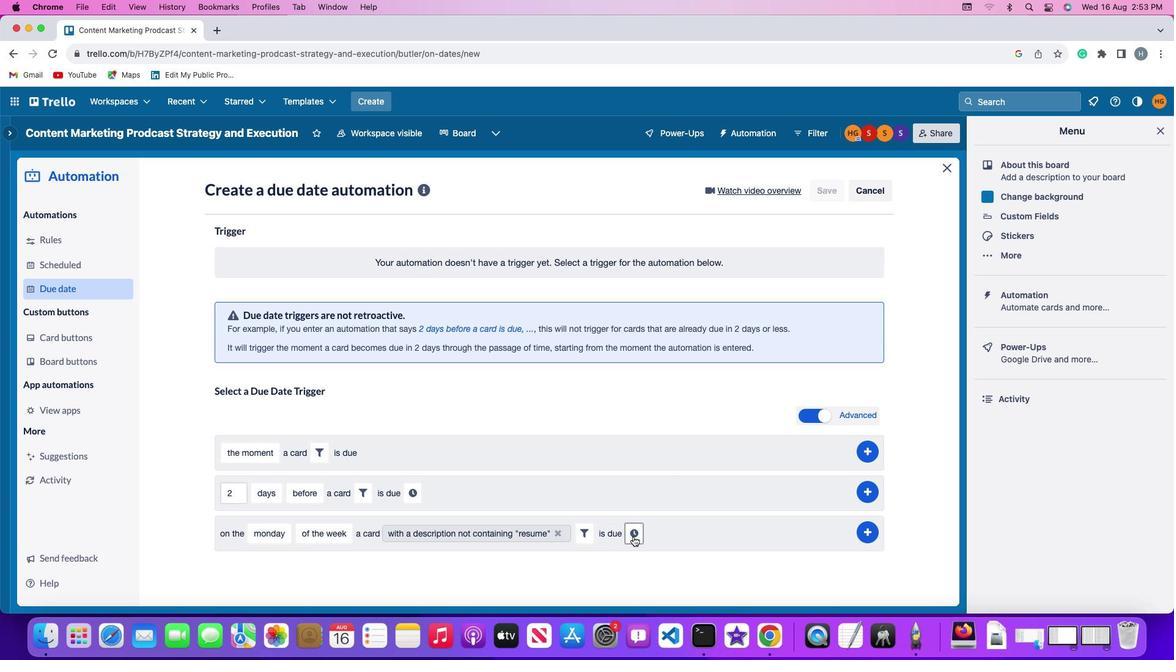 
Action: Mouse pressed left at (608, 512)
Screenshot: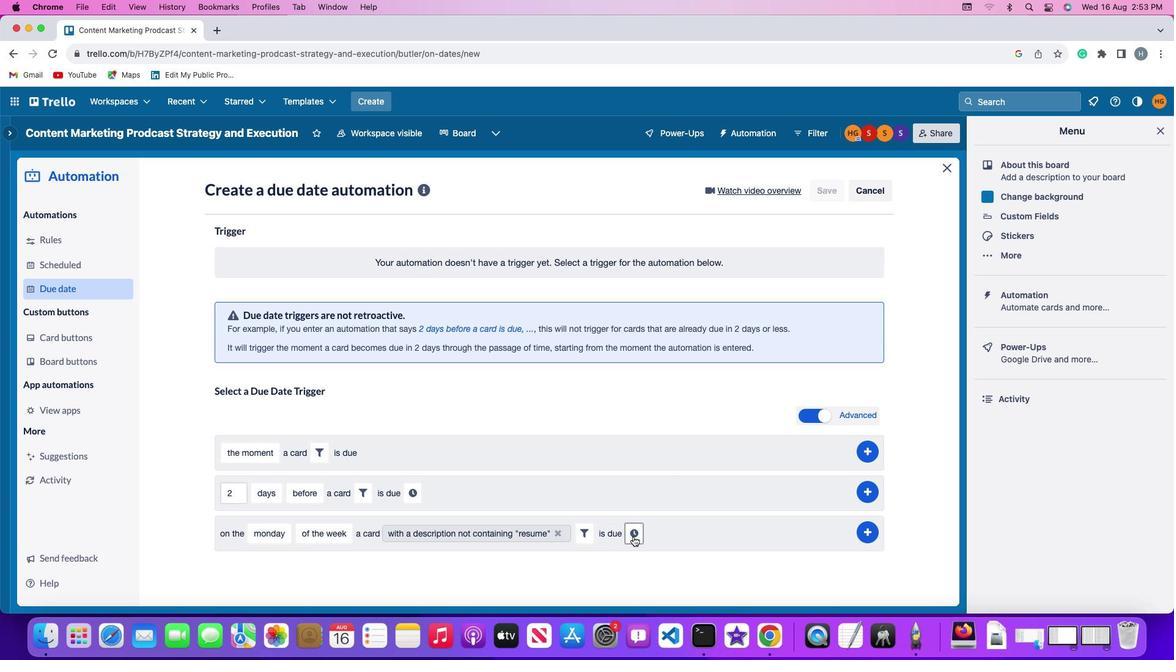 
Action: Mouse moved to (631, 510)
Screenshot: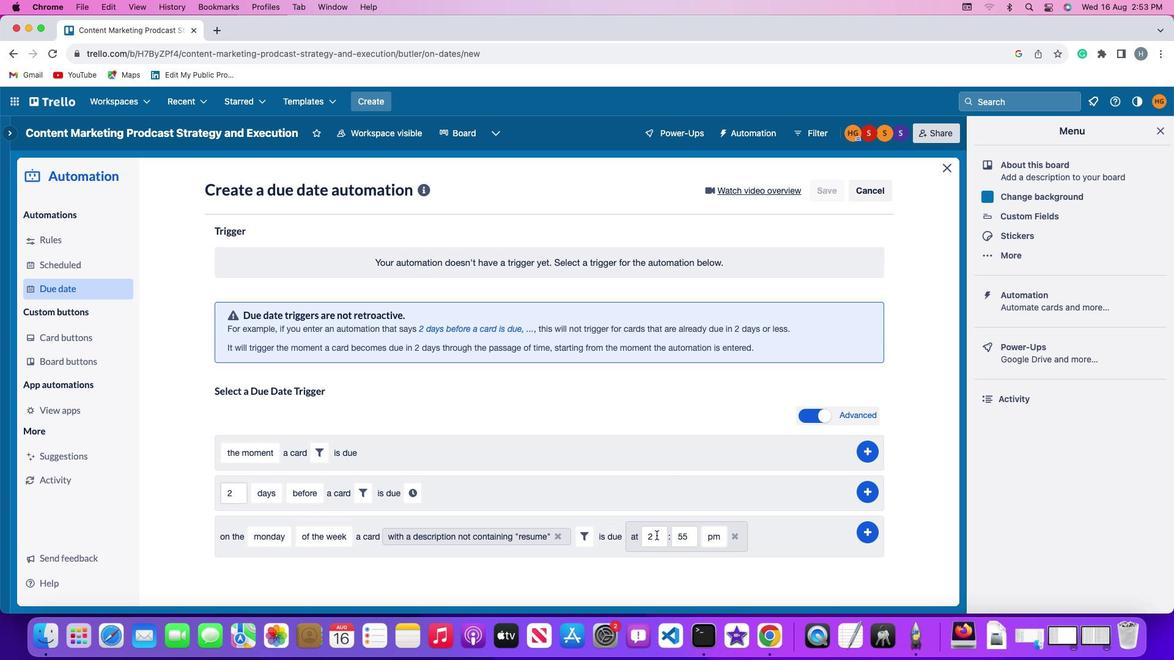 
Action: Mouse pressed left at (631, 510)
Screenshot: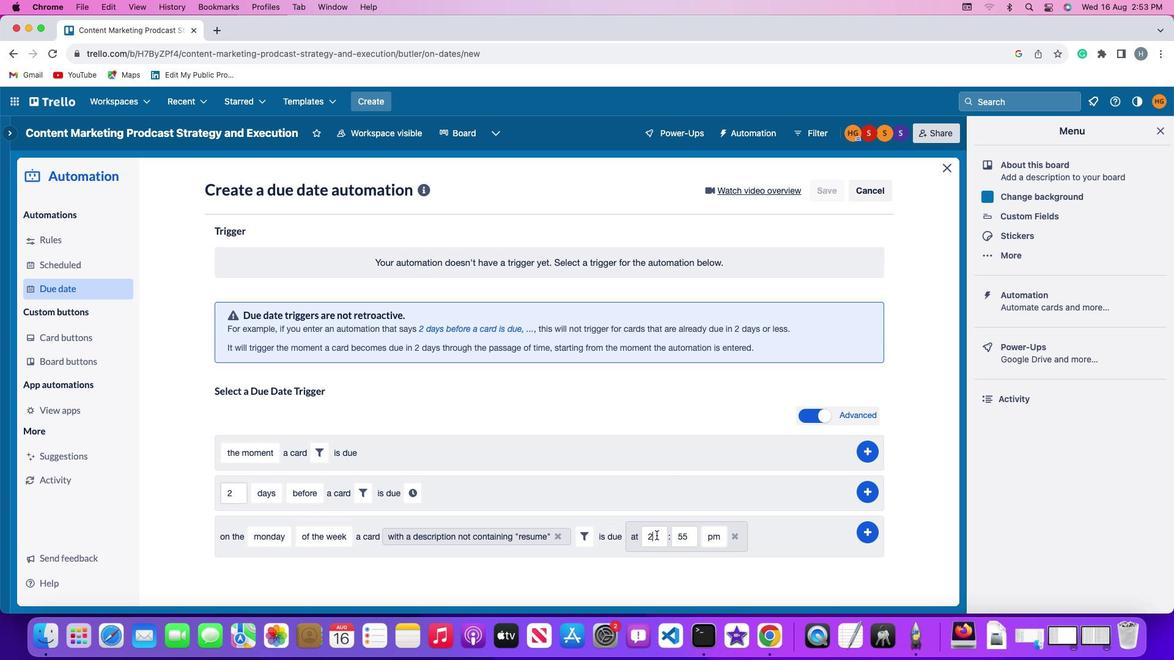 
Action: Mouse moved to (632, 510)
Screenshot: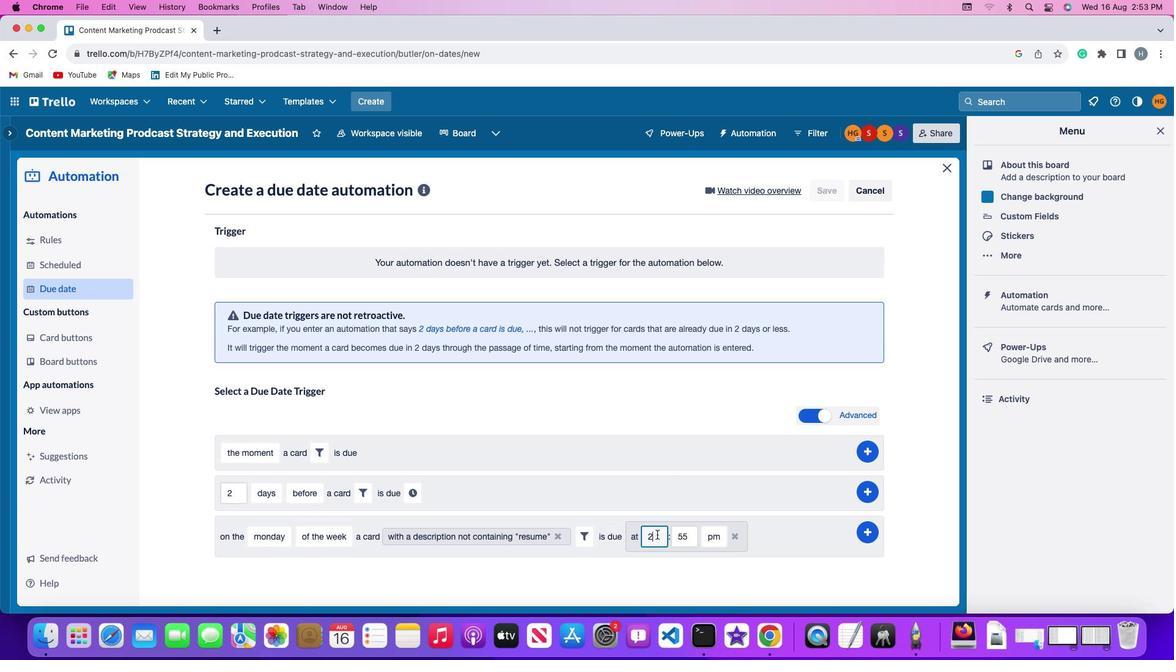 
Action: Key pressed Key.backspace
Screenshot: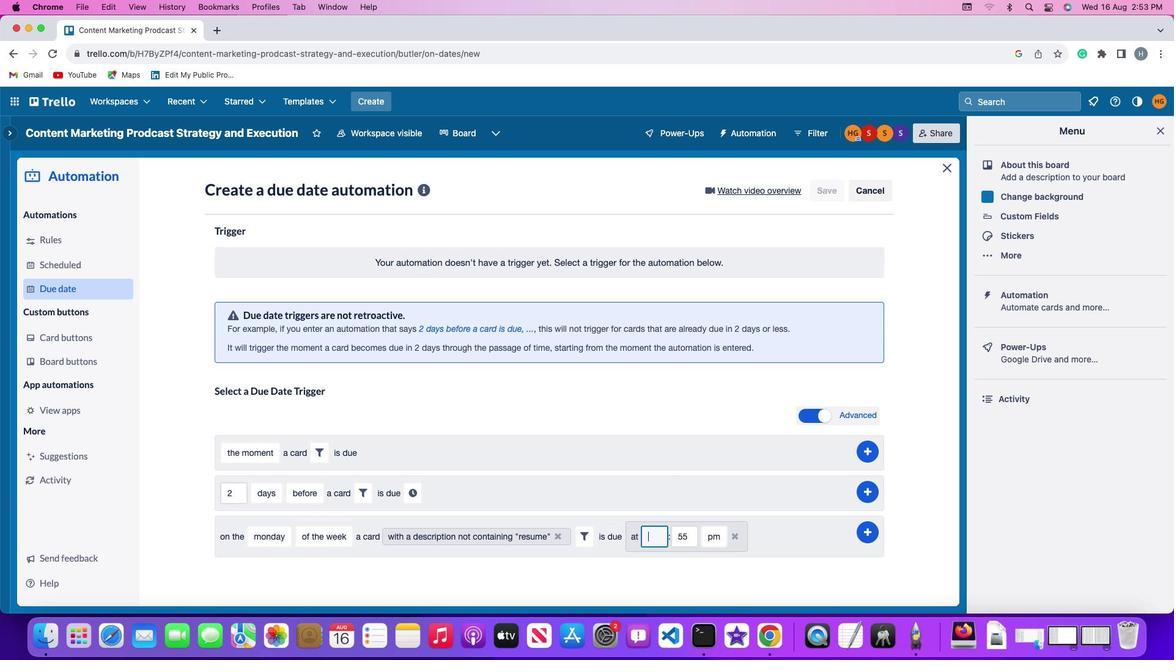
Action: Mouse moved to (632, 510)
Screenshot: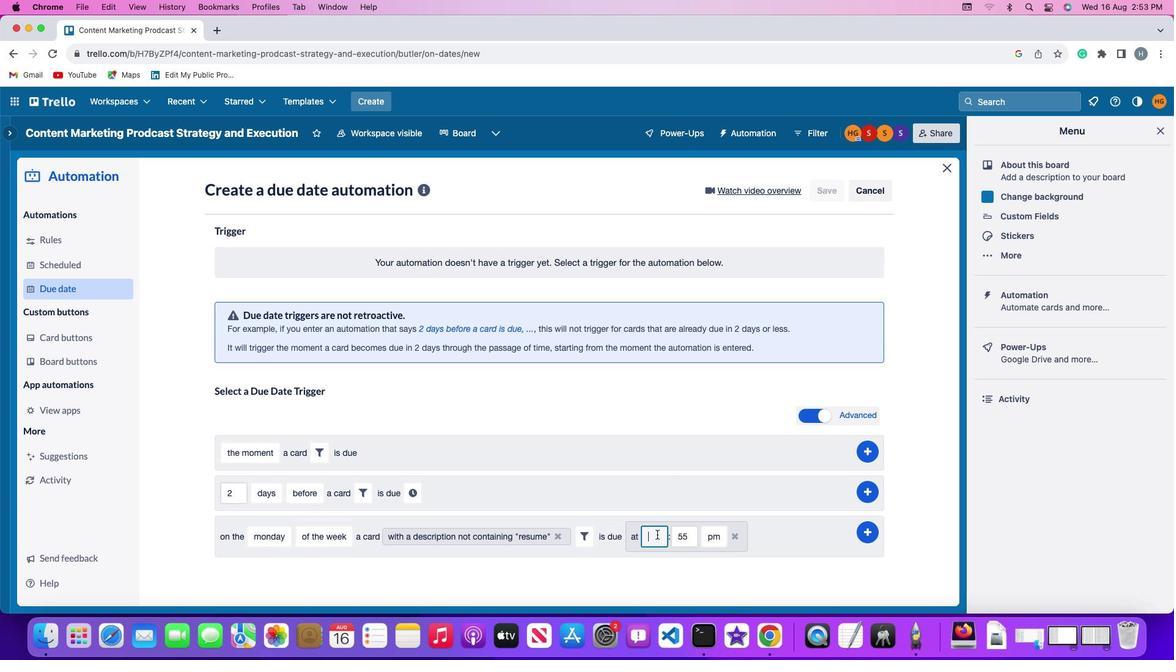 
Action: Key pressed '1''1'
Screenshot: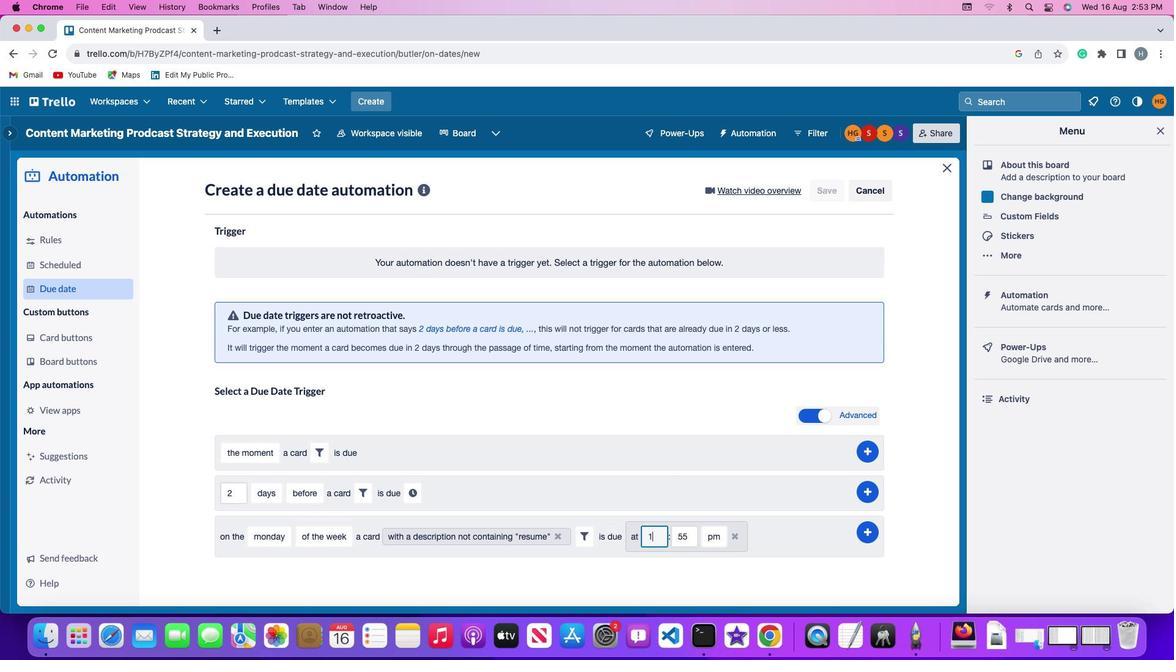 
Action: Mouse moved to (669, 510)
Screenshot: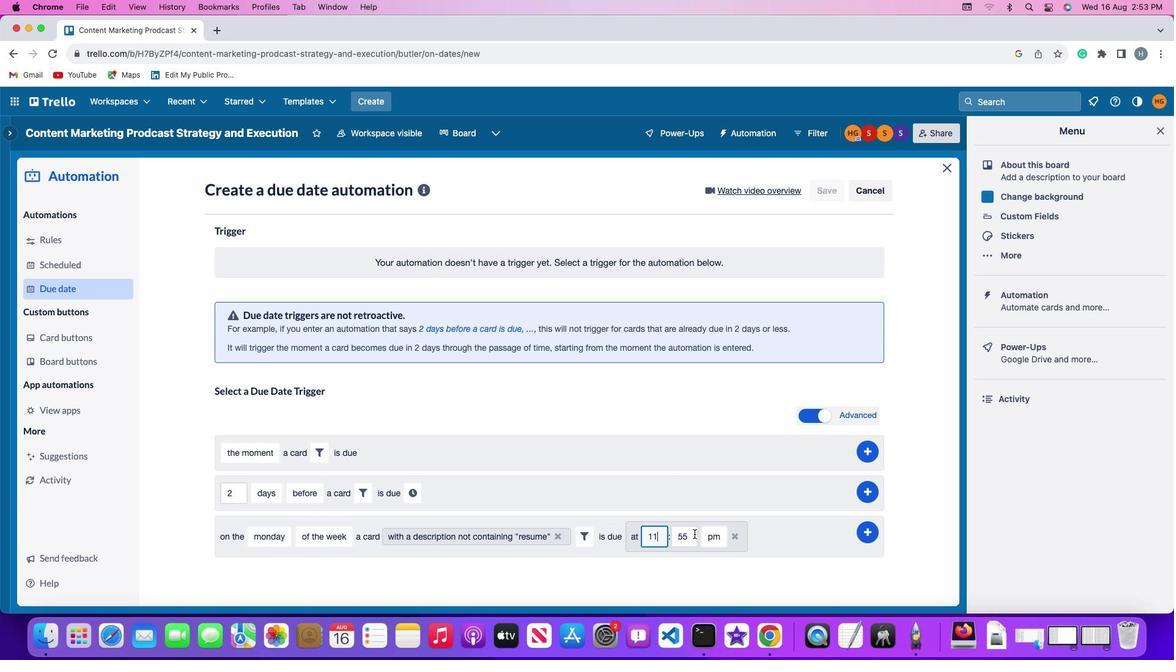 
Action: Mouse pressed left at (669, 510)
Screenshot: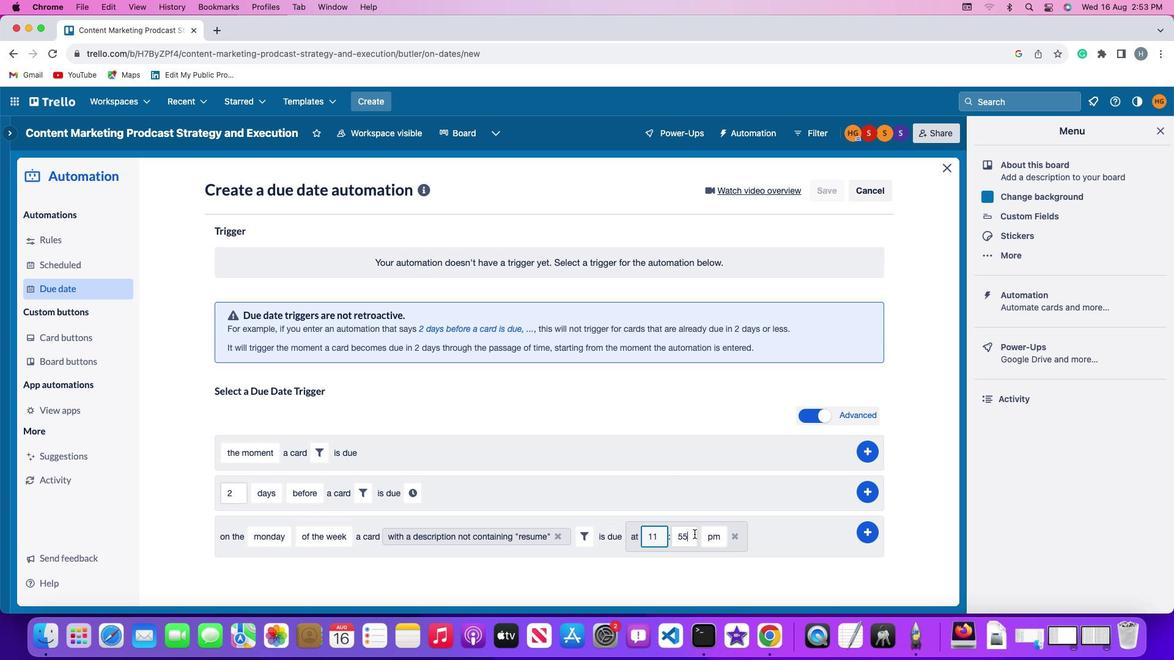 
Action: Key pressed Key.backspaceKey.backspace'0''0'
Screenshot: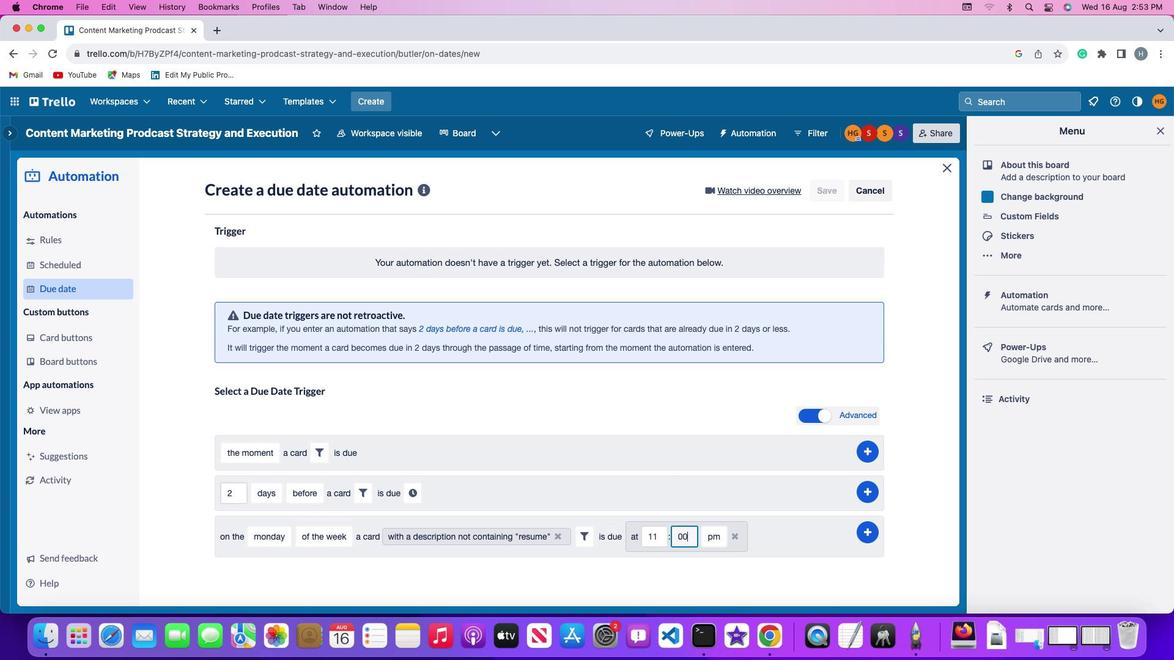 
Action: Mouse moved to (688, 508)
Screenshot: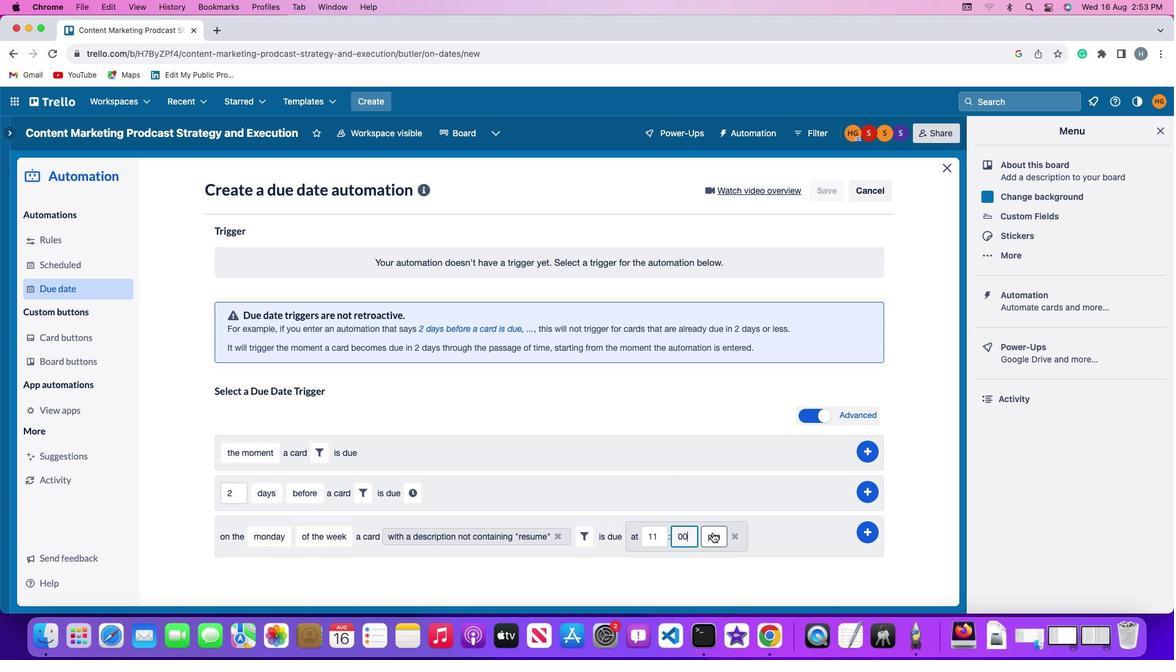 
Action: Mouse pressed left at (688, 508)
Screenshot: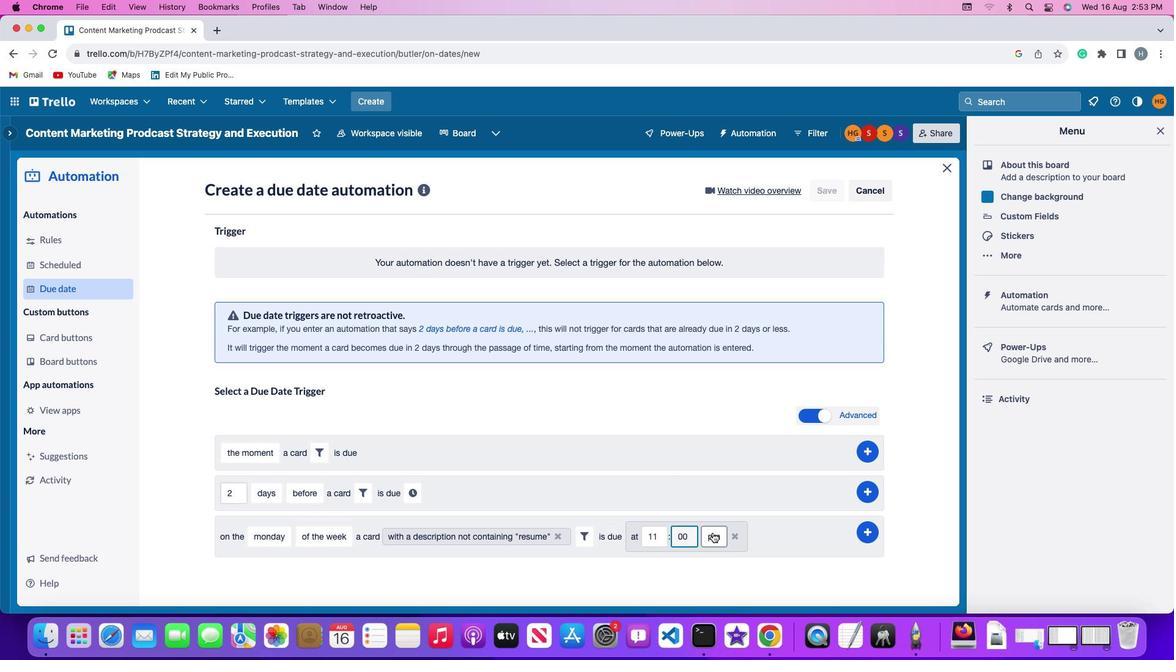 
Action: Mouse moved to (692, 531)
Screenshot: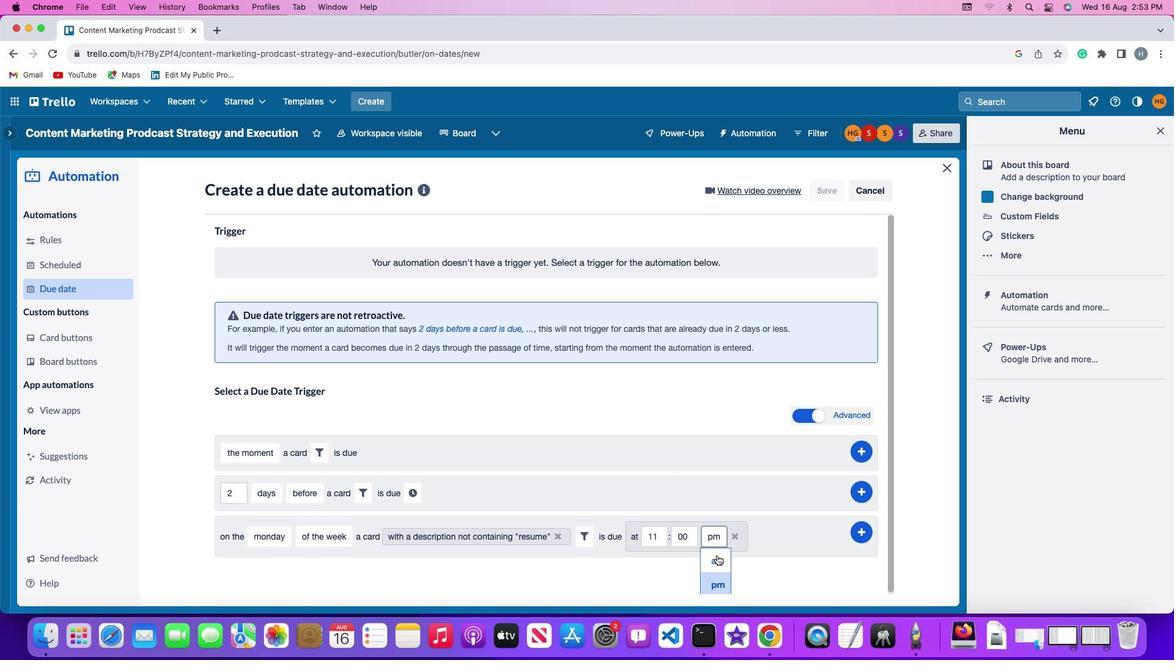 
Action: Mouse pressed left at (692, 531)
Screenshot: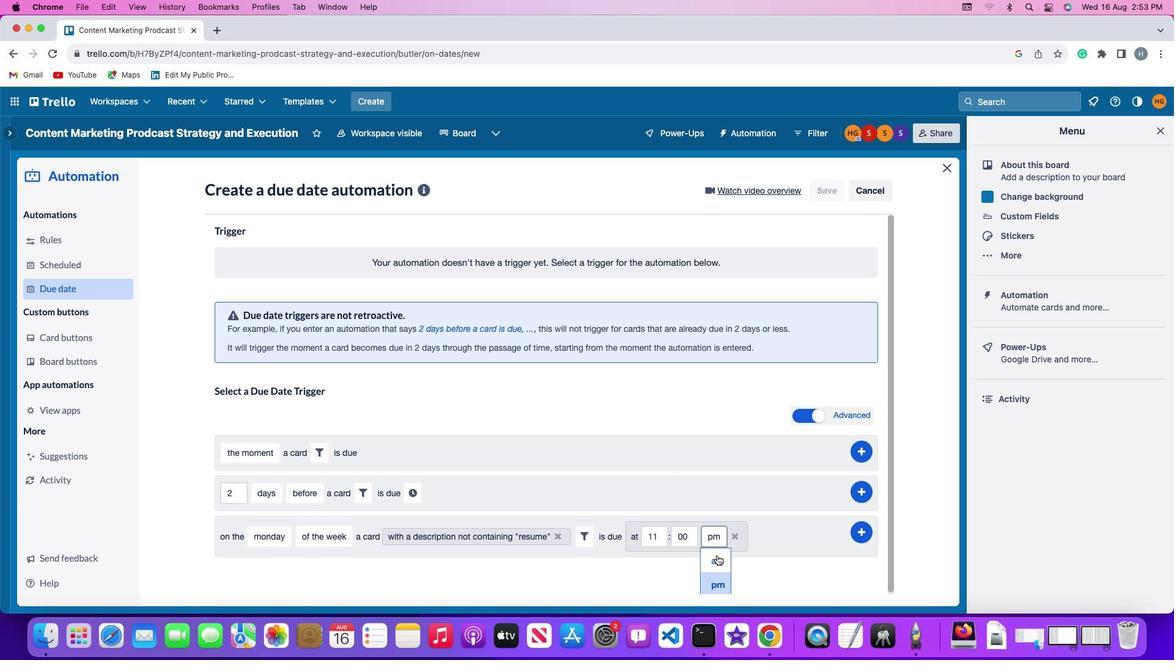 
Action: Mouse moved to (847, 509)
Screenshot: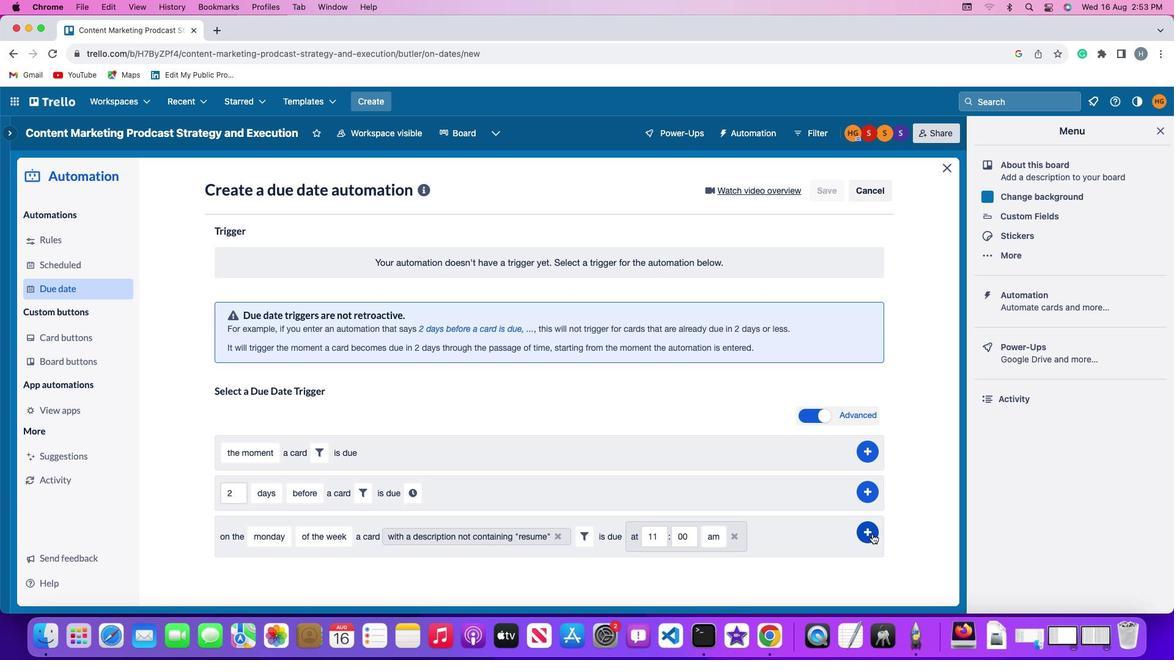 
Action: Mouse pressed left at (847, 509)
Screenshot: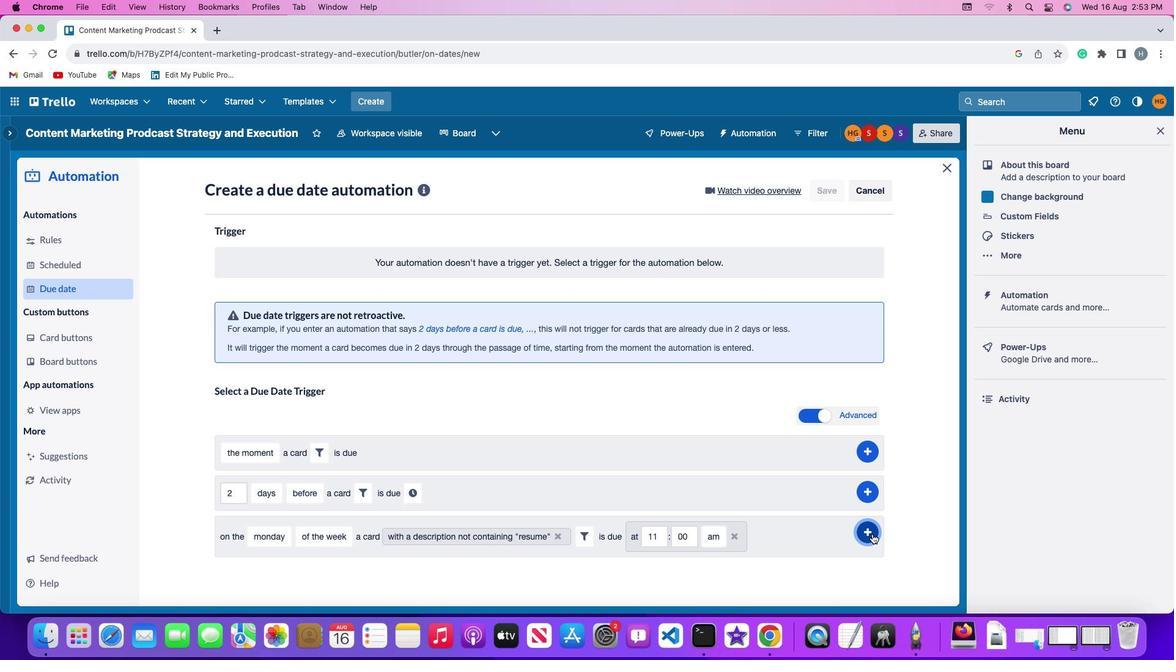 
Action: Mouse moved to (884, 414)
Screenshot: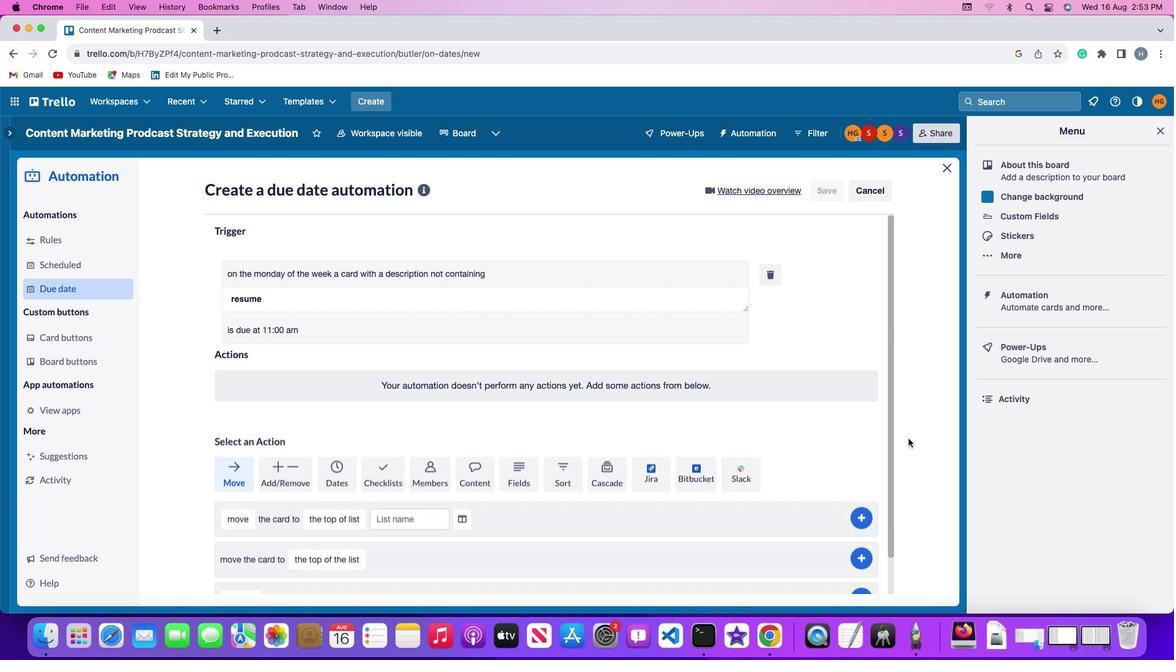 
